 Task: Open Card Event Execution in Board Data Visualization Techniques to Workspace Change Management and add a team member Softage.3@softage.net, a label Orange, a checklist Project Communication Management, an attachment from your computer, a color Orange and finally, add a card description 'Conduct market research for new product development' and a comment 'We should approach this task with a sense of persistence and determination, willing to overcome obstacles and push through challenges.'. Add a start date 'Jan 07, 1900' with a due date 'Jan 14, 1900'
Action: Mouse moved to (613, 160)
Screenshot: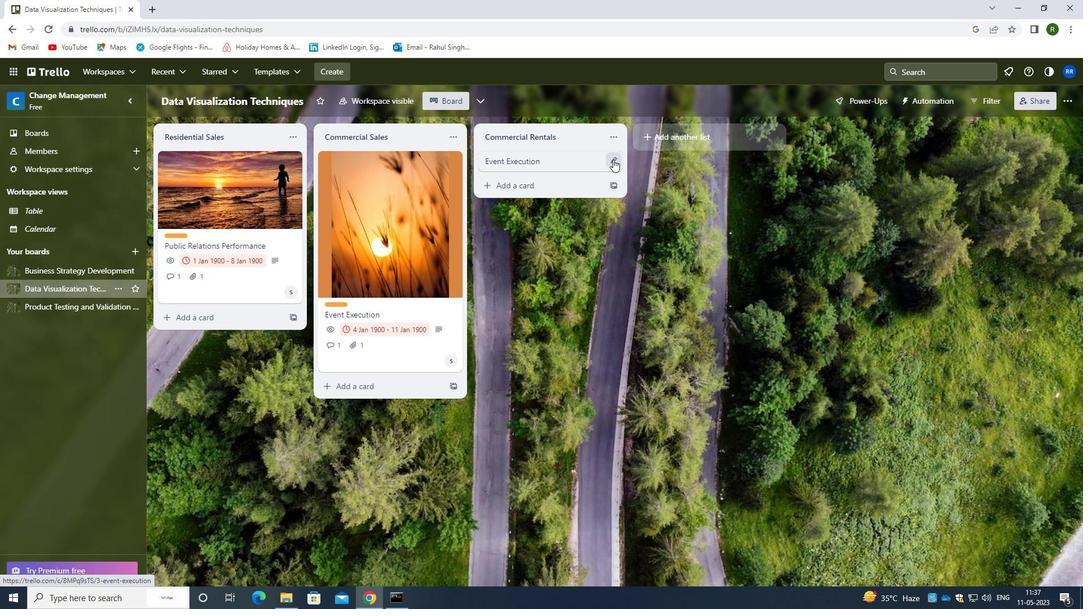 
Action: Mouse pressed left at (613, 160)
Screenshot: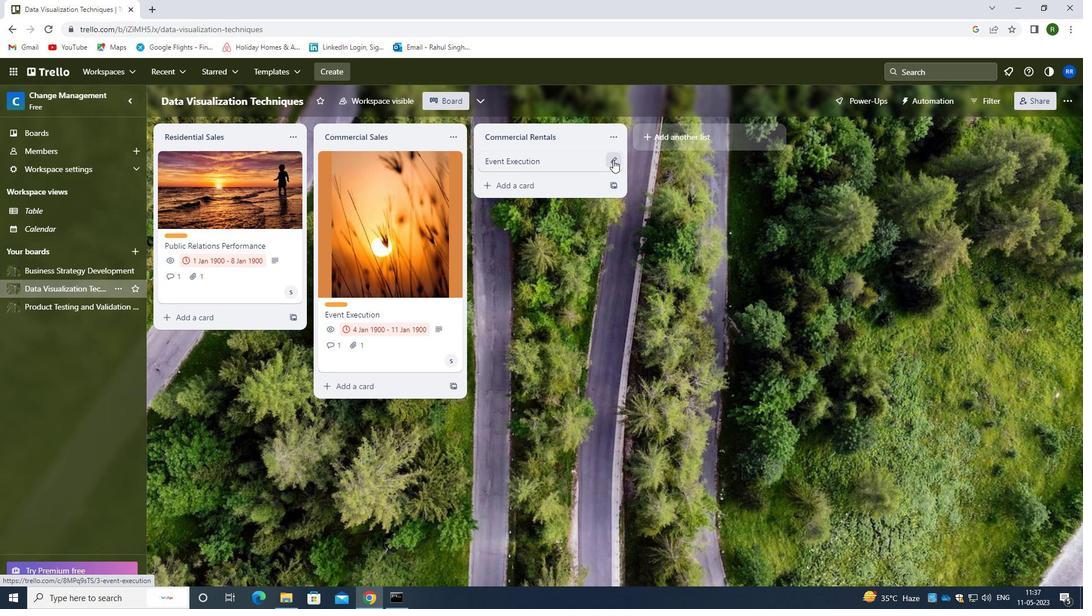 
Action: Mouse moved to (650, 158)
Screenshot: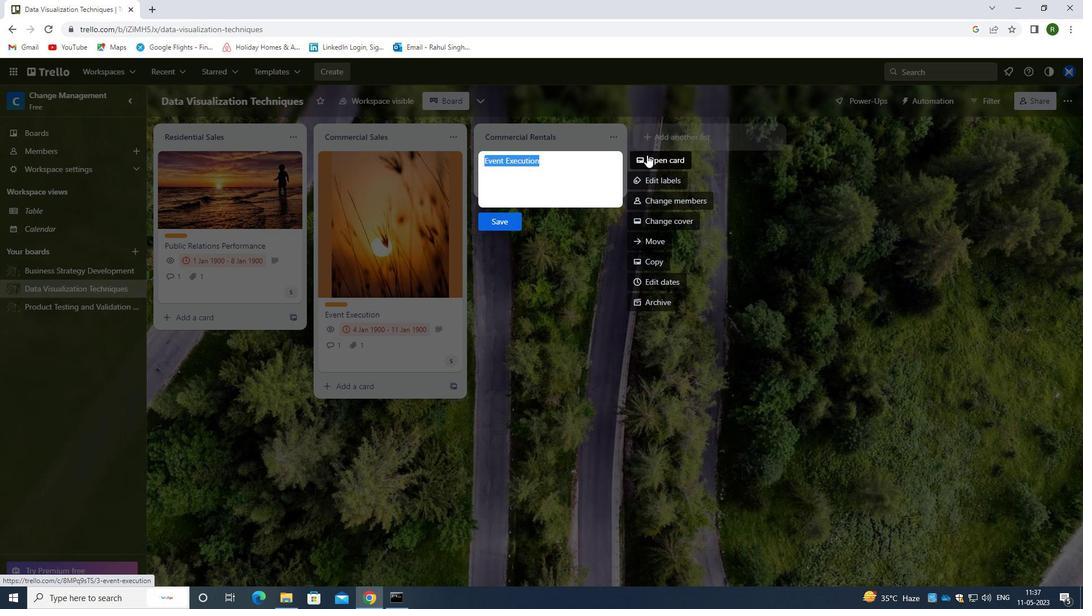 
Action: Mouse pressed left at (650, 158)
Screenshot: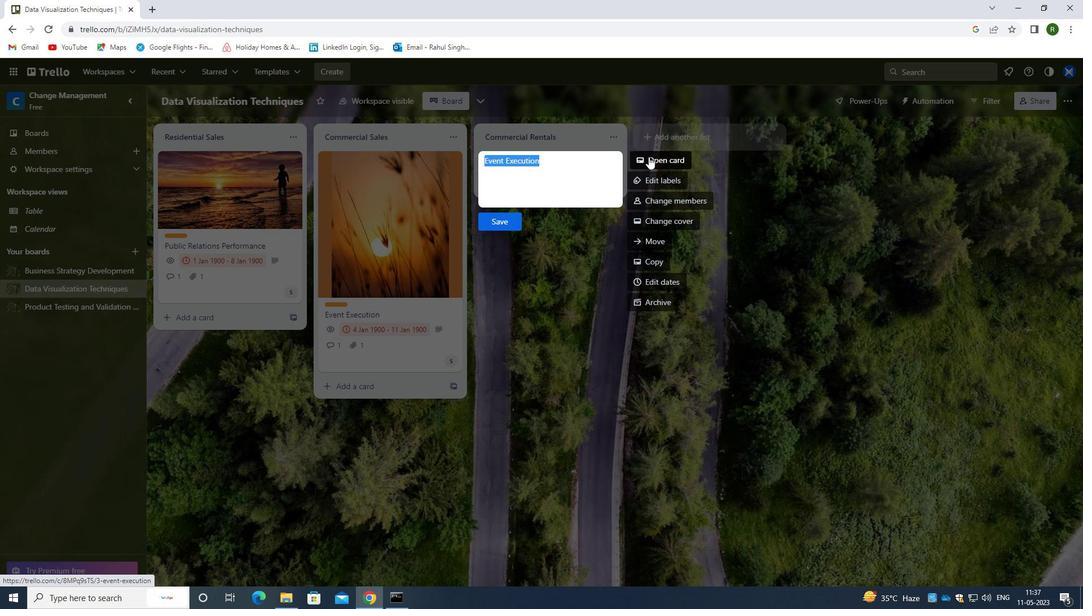 
Action: Mouse moved to (686, 200)
Screenshot: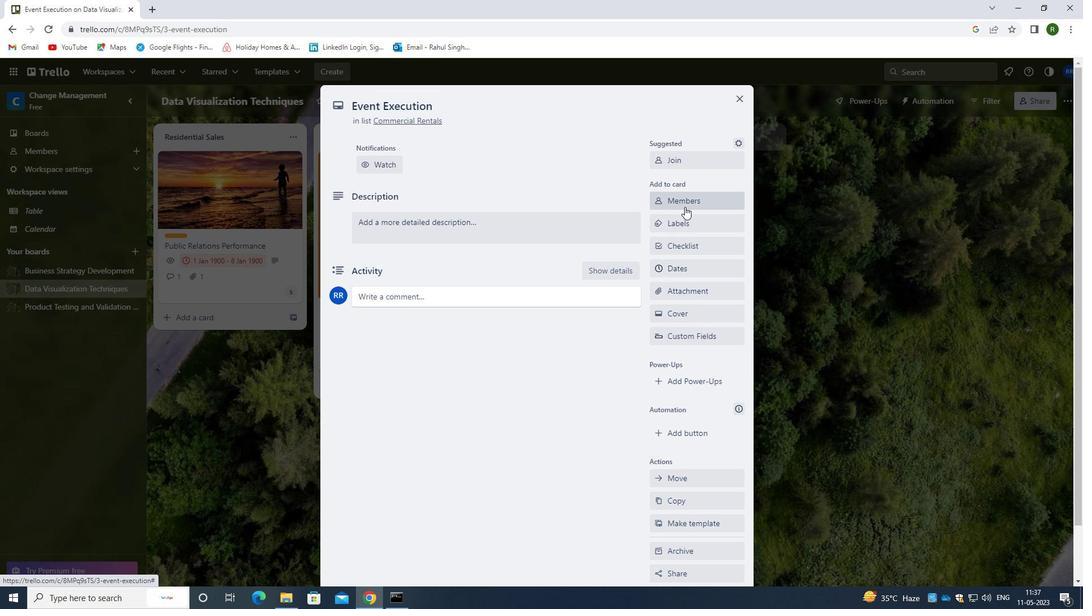 
Action: Mouse pressed left at (686, 200)
Screenshot: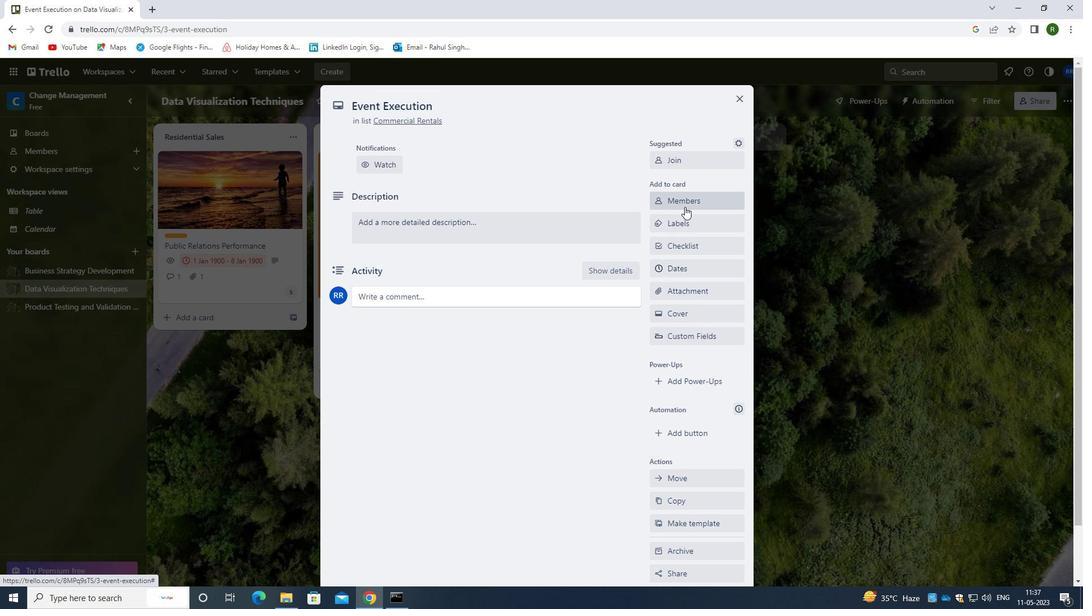 
Action: Mouse moved to (693, 253)
Screenshot: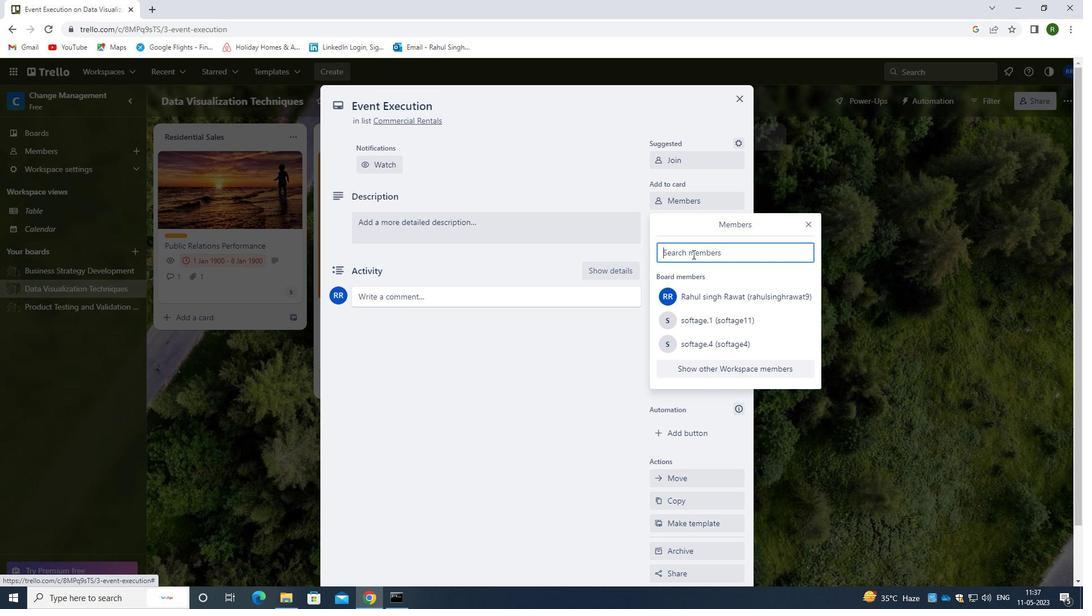
Action: Mouse pressed left at (693, 253)
Screenshot: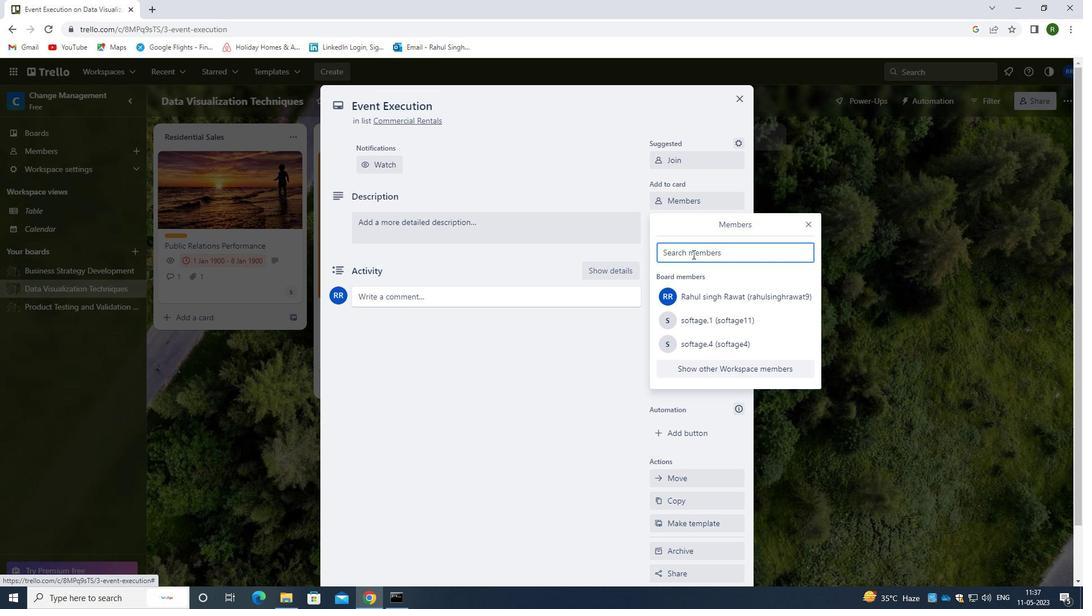 
Action: Mouse moved to (698, 251)
Screenshot: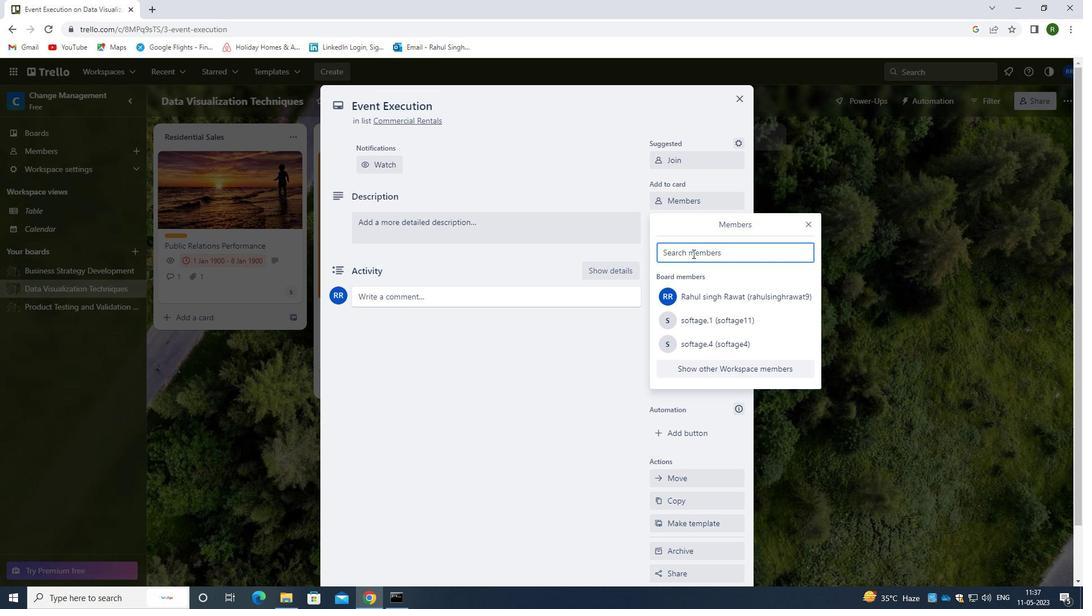 
Action: Key pressed <Key.shift>SOFTAGE3<Key.backspace>.3<Key.shift>@SOFTAGE.NET
Screenshot: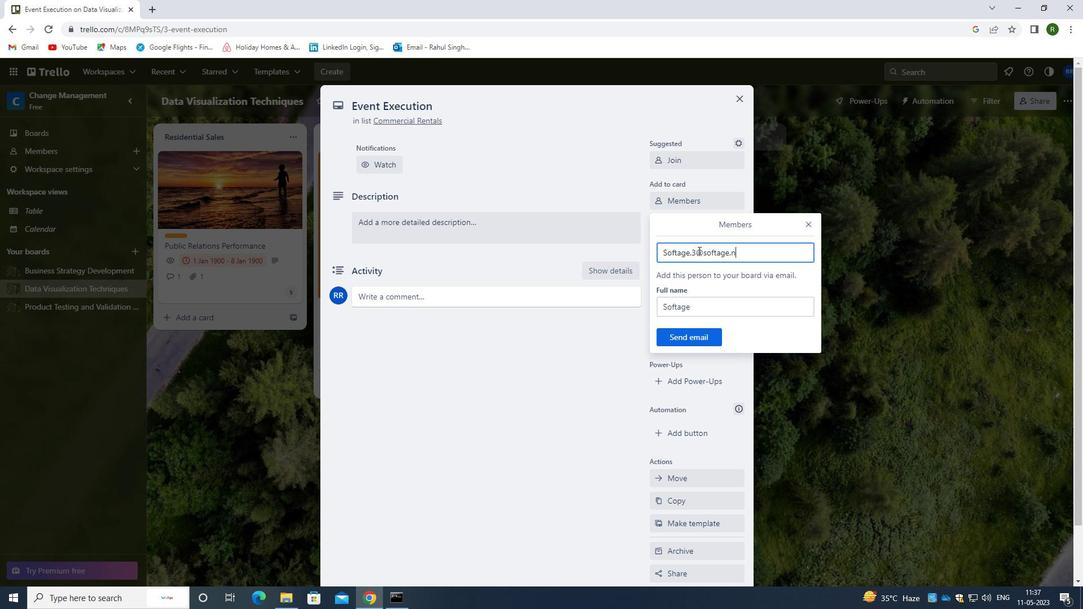 
Action: Mouse moved to (693, 337)
Screenshot: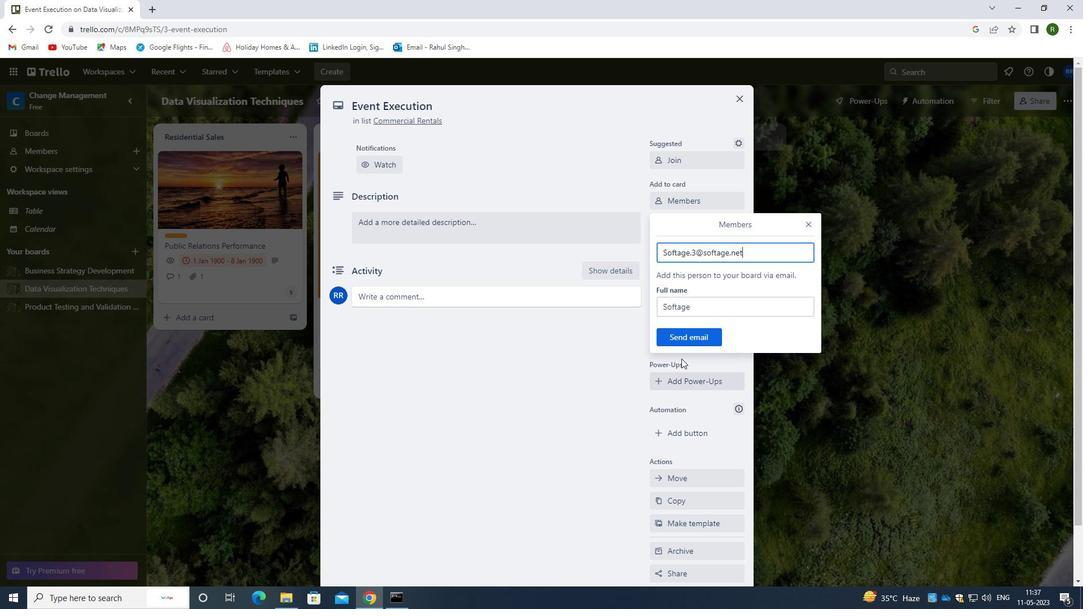 
Action: Mouse pressed left at (693, 337)
Screenshot: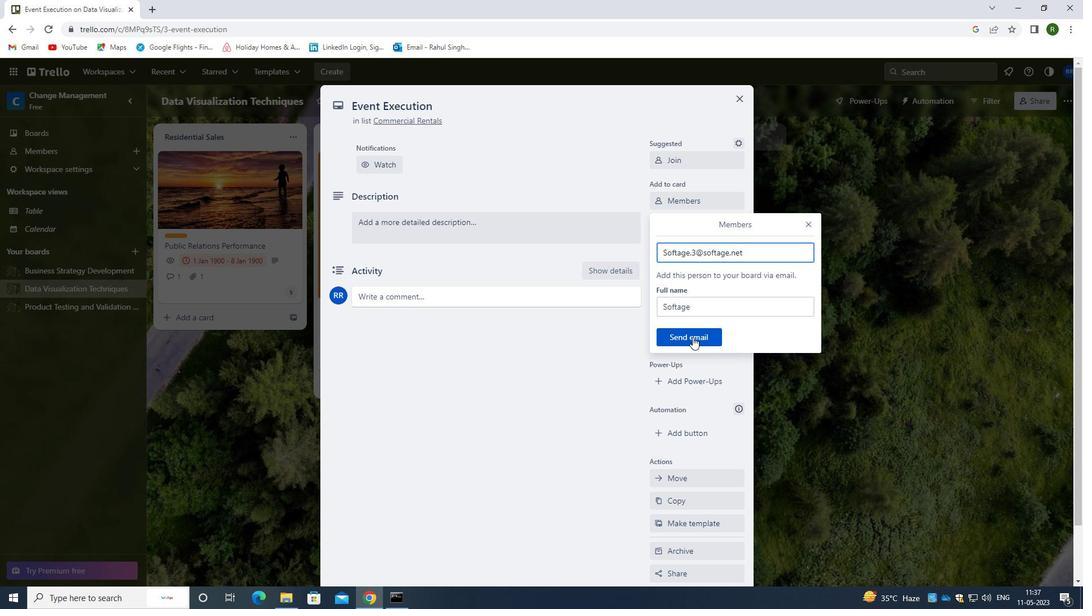 
Action: Mouse moved to (690, 227)
Screenshot: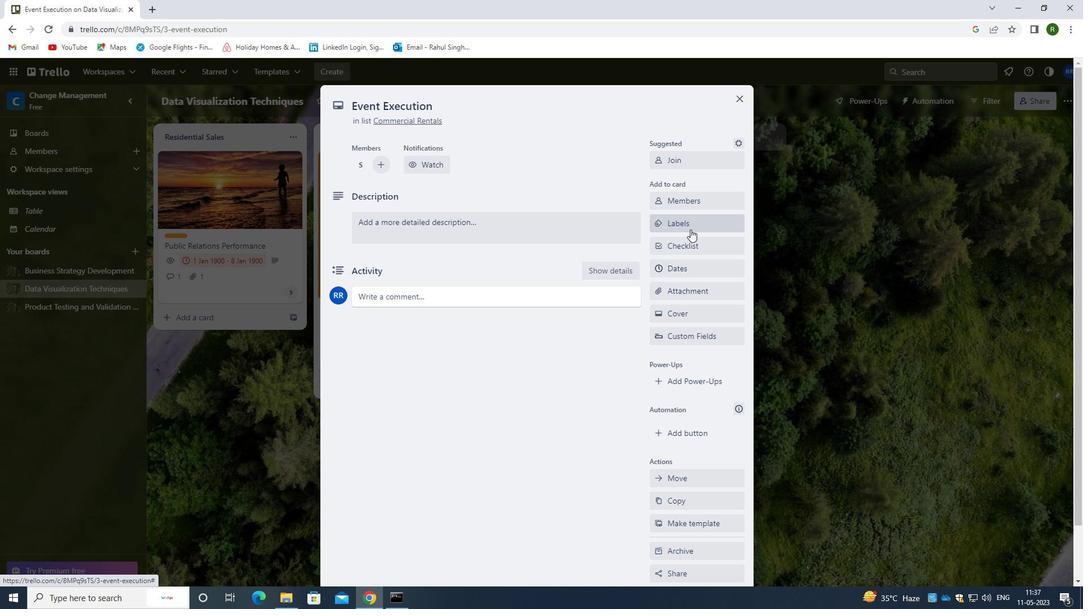 
Action: Mouse pressed left at (690, 227)
Screenshot: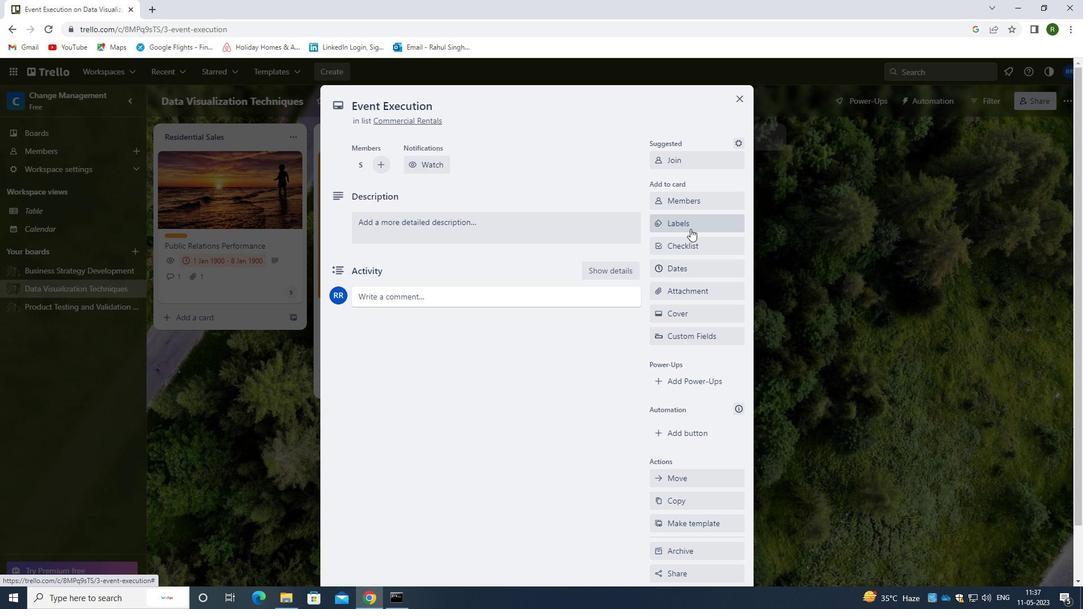 
Action: Mouse moved to (691, 281)
Screenshot: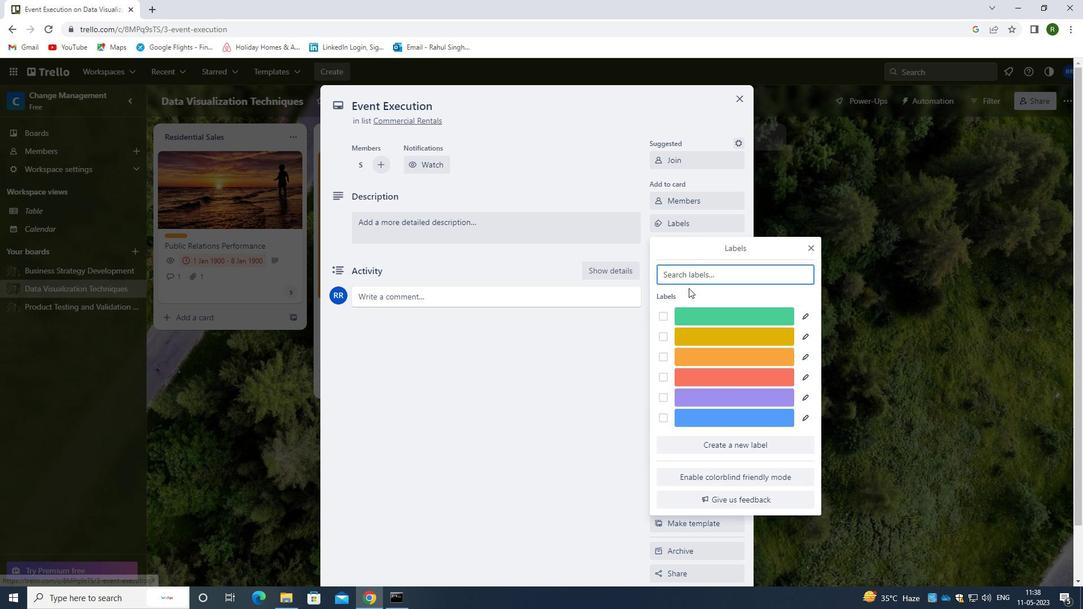 
Action: Key pressed <Key.shift><Key.shift><Key.shift><Key.shift><Key.shift><Key.shift>ORANGE
Screenshot: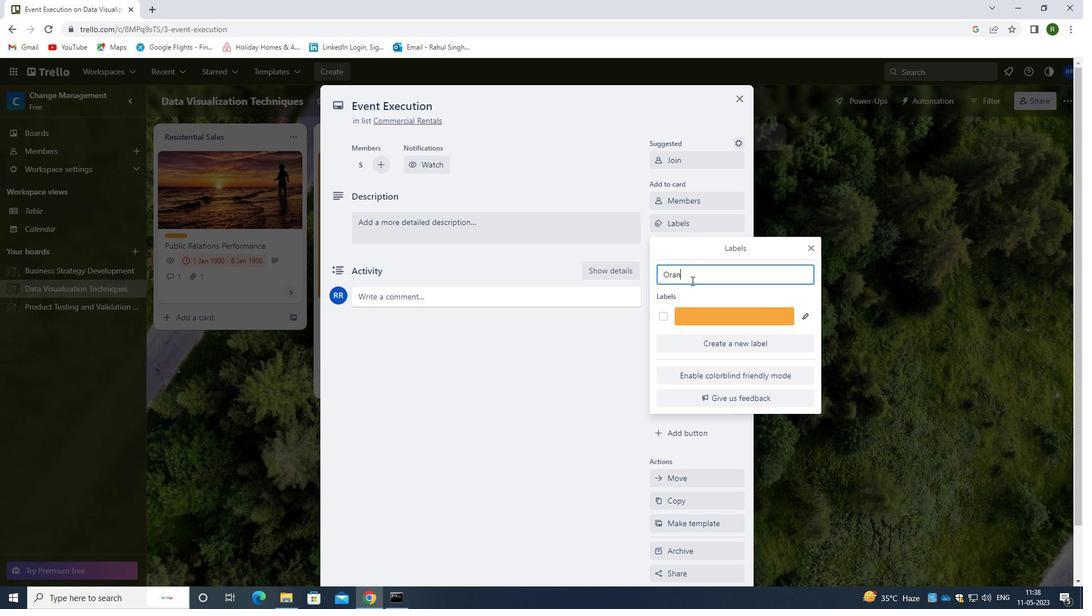 
Action: Mouse moved to (660, 317)
Screenshot: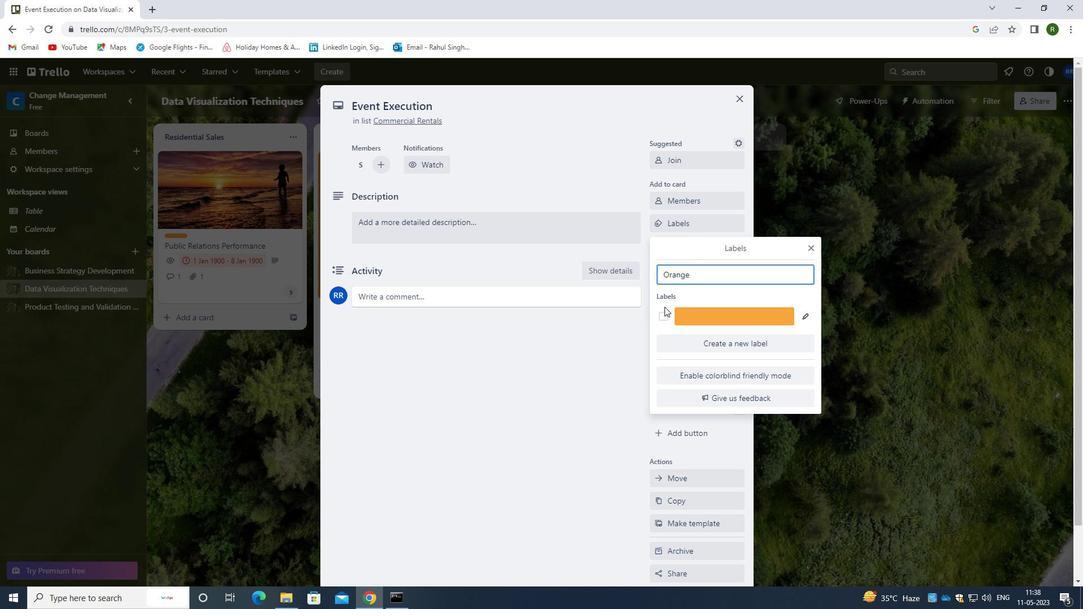 
Action: Mouse pressed left at (660, 317)
Screenshot: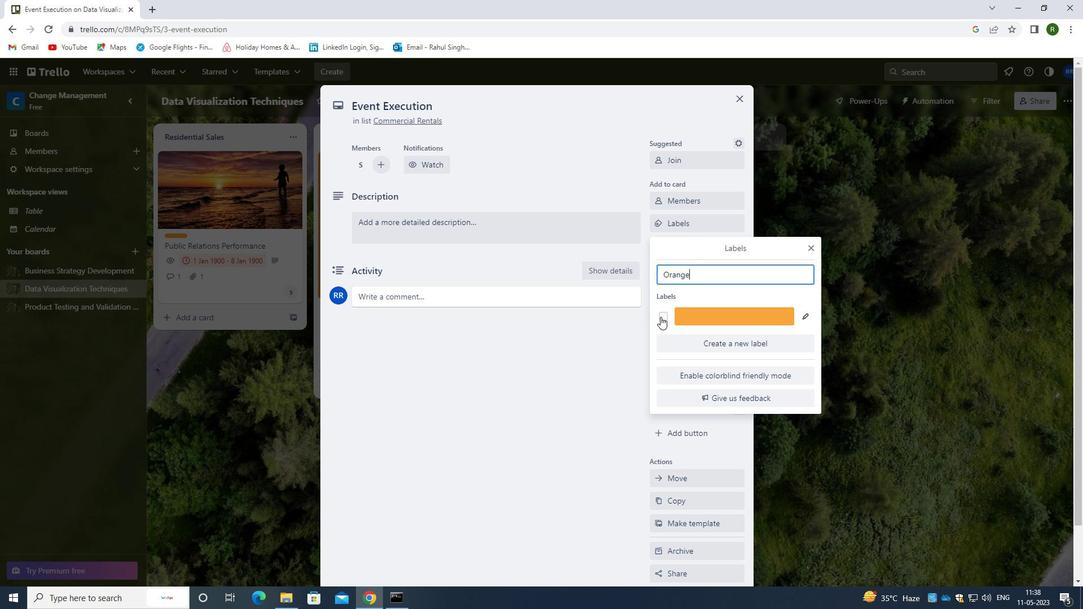 
Action: Mouse moved to (807, 247)
Screenshot: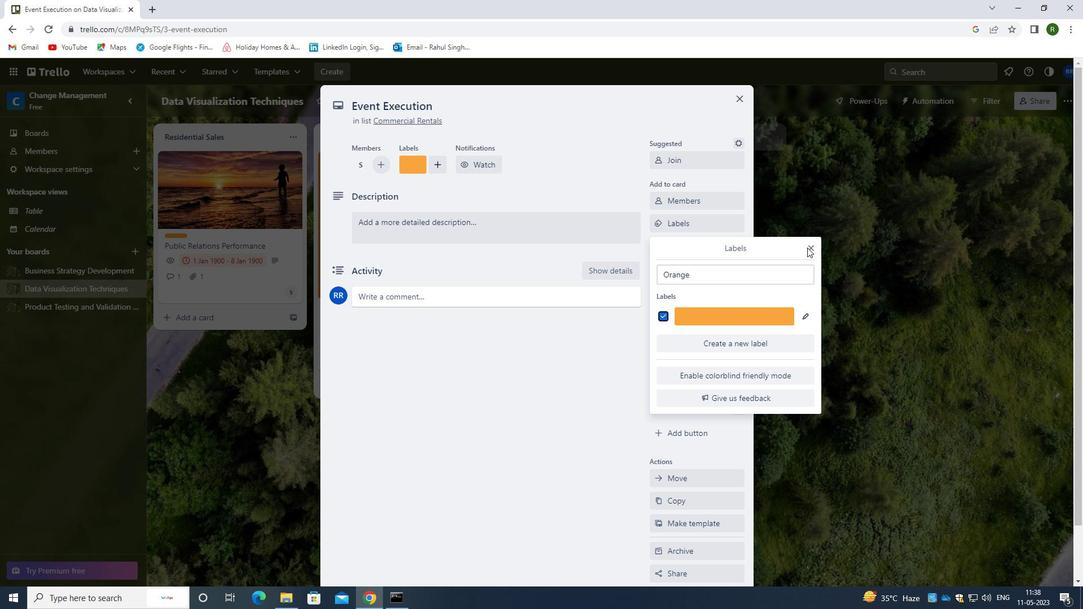 
Action: Mouse pressed left at (807, 247)
Screenshot: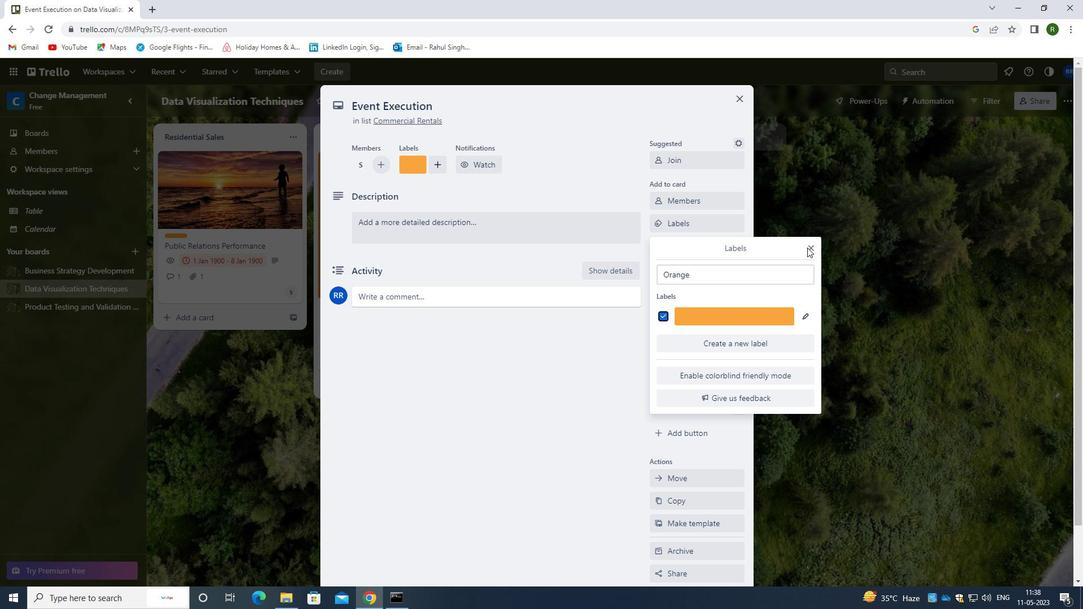 
Action: Mouse moved to (809, 248)
Screenshot: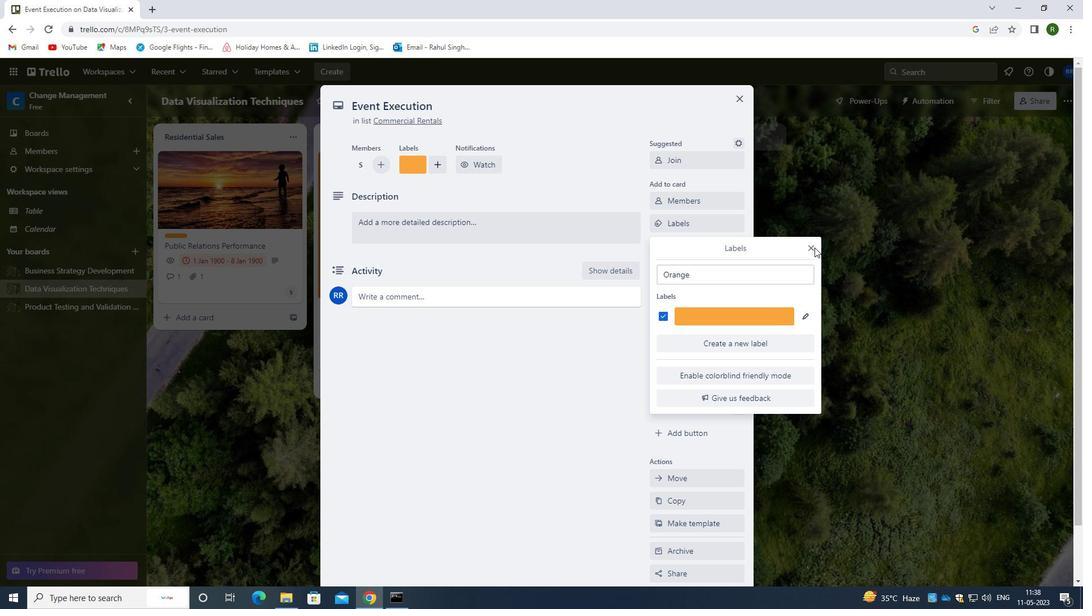 
Action: Mouse pressed left at (809, 248)
Screenshot: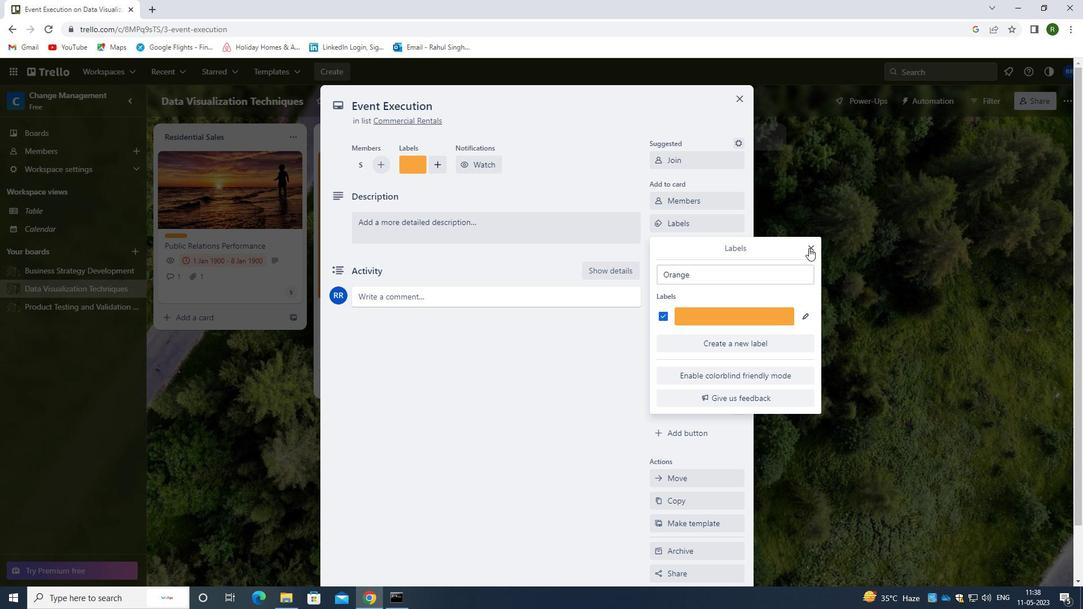 
Action: Mouse moved to (702, 247)
Screenshot: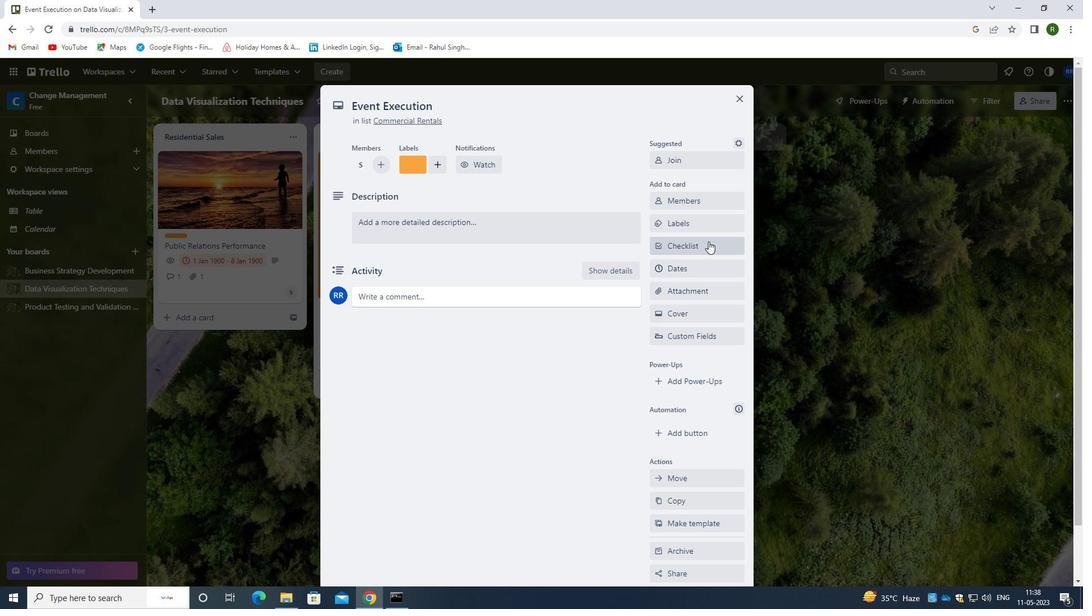 
Action: Mouse pressed left at (702, 247)
Screenshot: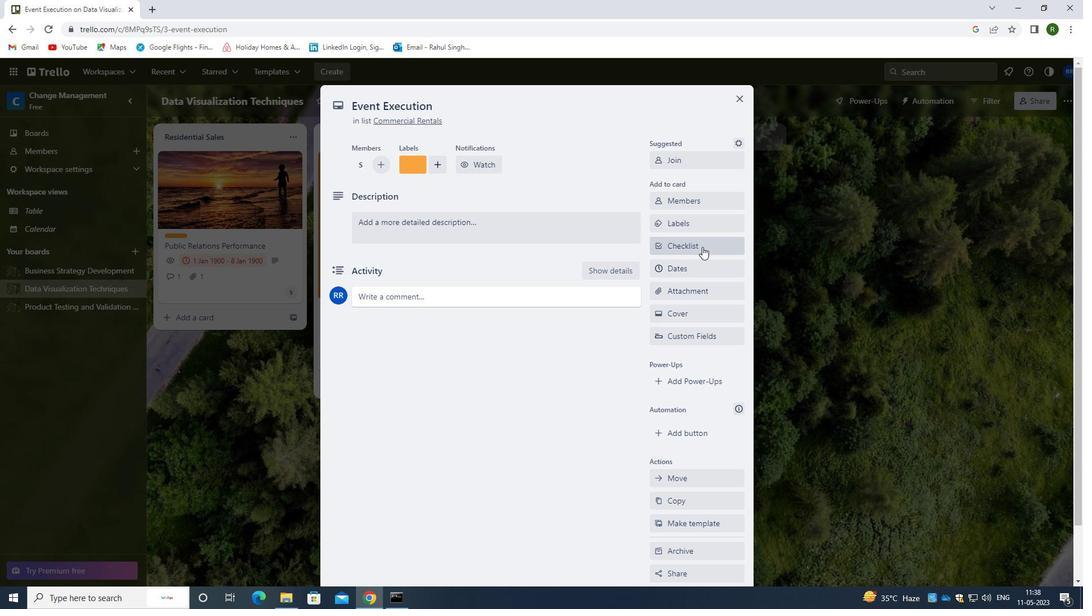 
Action: Mouse moved to (702, 313)
Screenshot: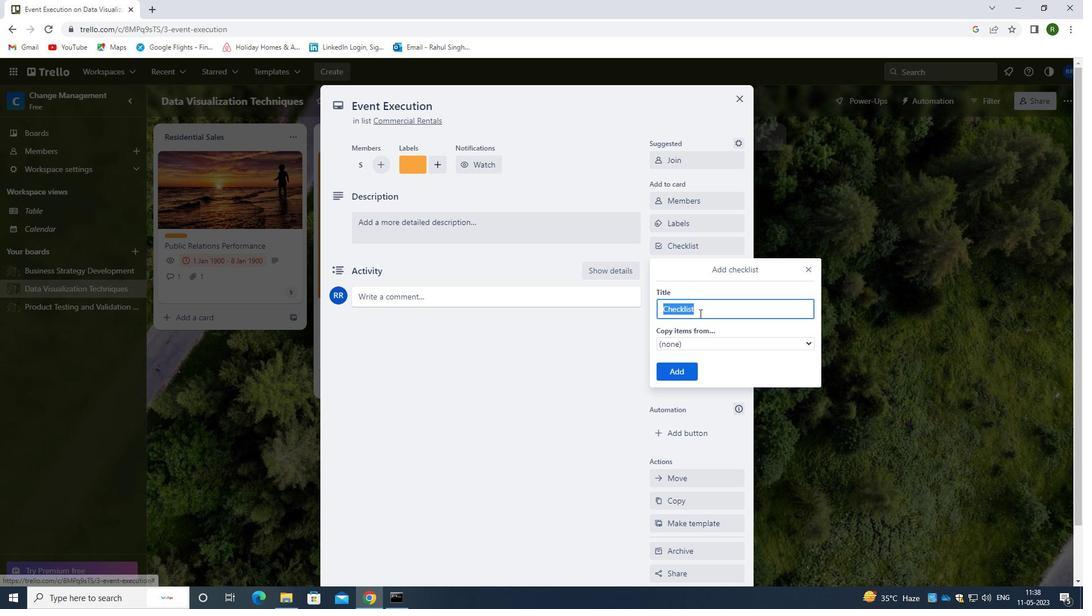
Action: Key pressed <Key.backspace>
Screenshot: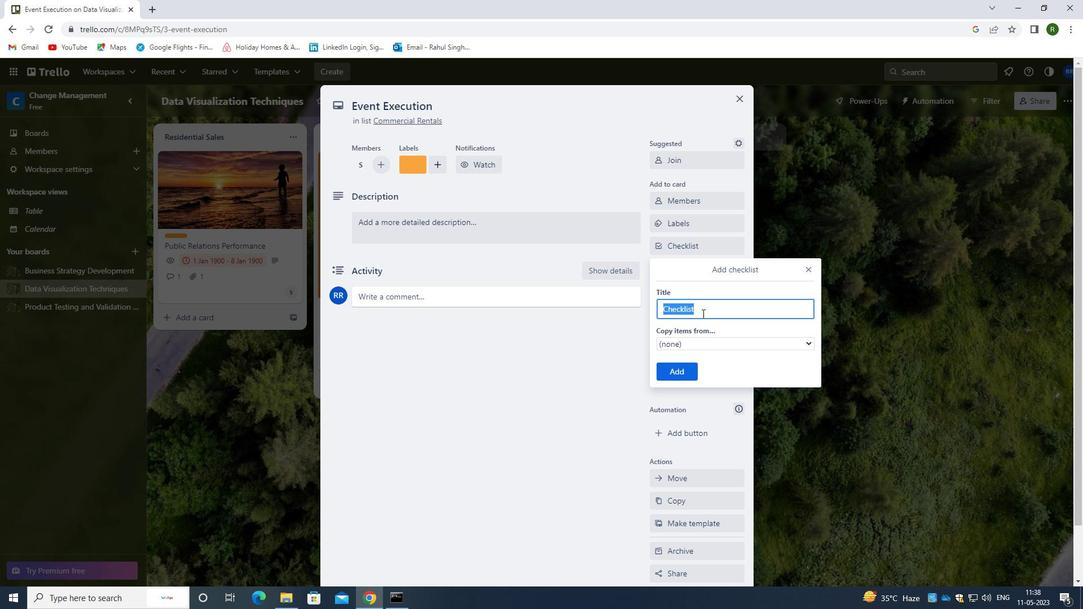 
Action: Mouse moved to (683, 310)
Screenshot: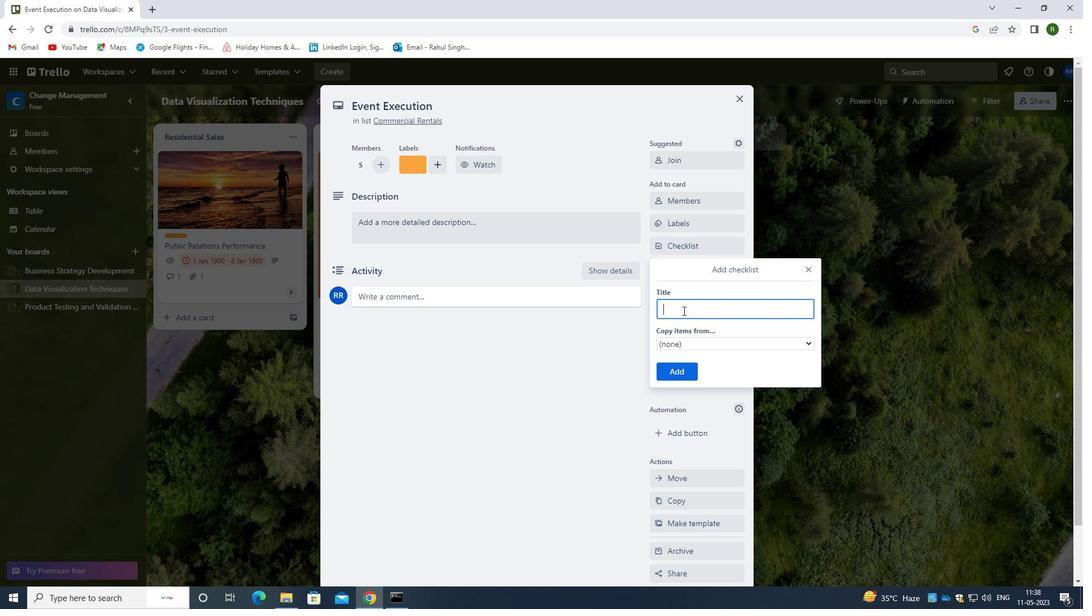 
Action: Key pressed <Key.shift>PRO
Screenshot: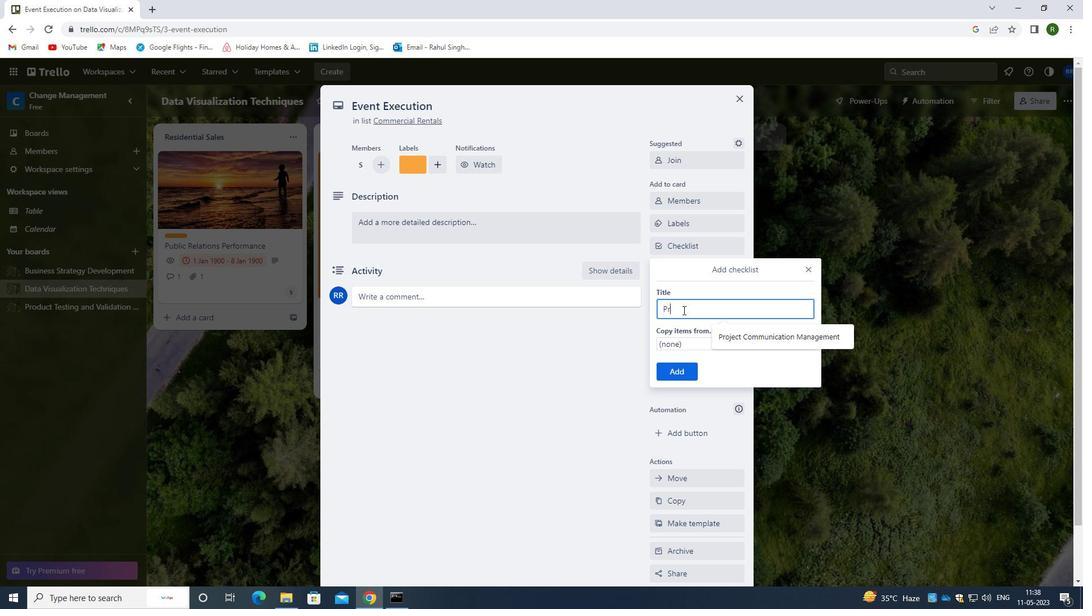 
Action: Mouse moved to (736, 336)
Screenshot: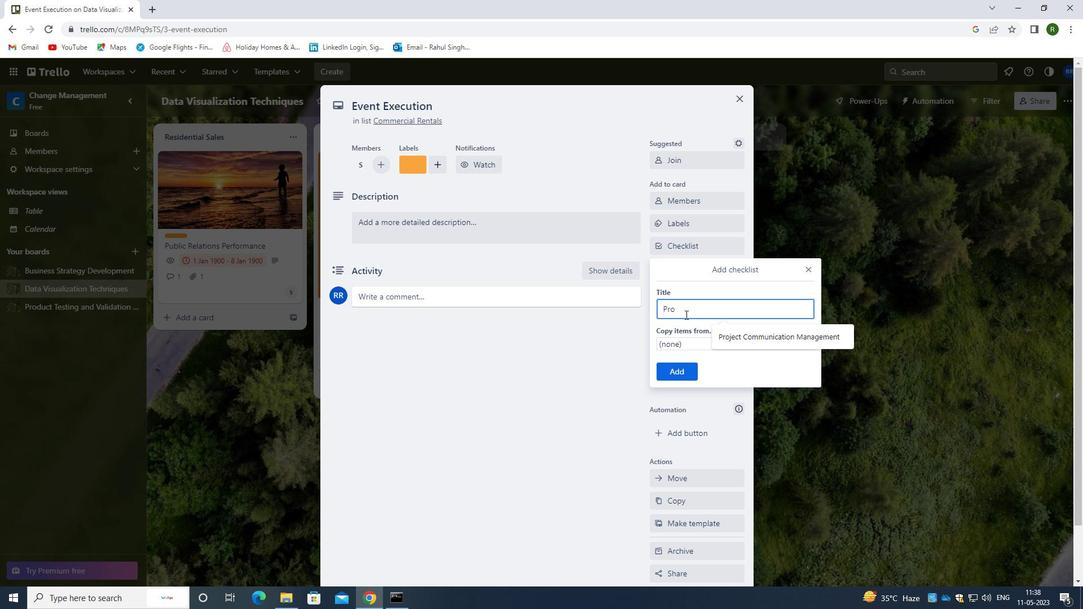 
Action: Mouse pressed left at (736, 336)
Screenshot: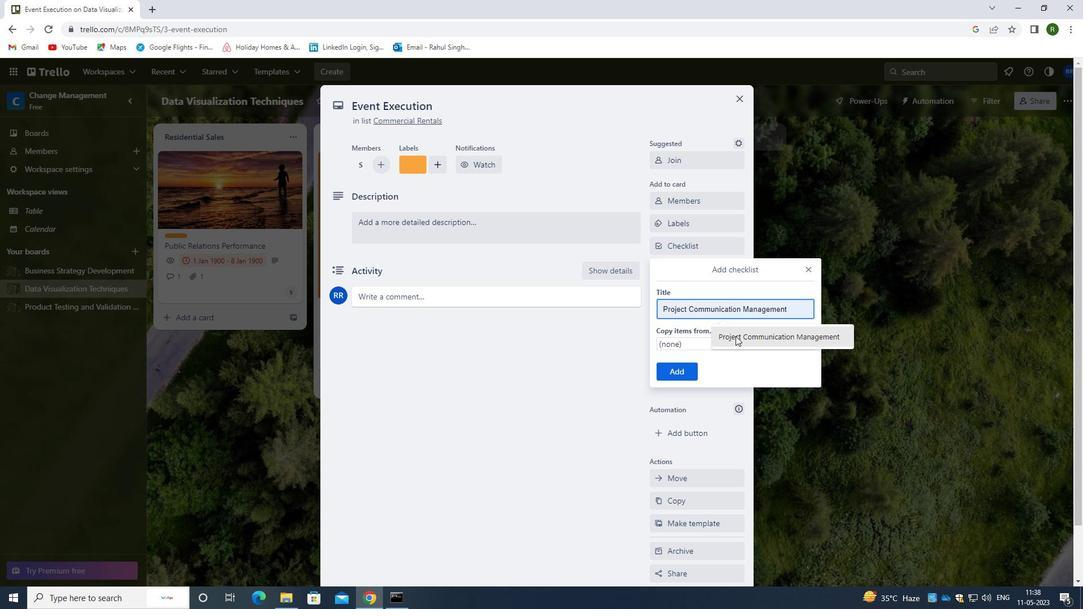 
Action: Mouse moved to (687, 375)
Screenshot: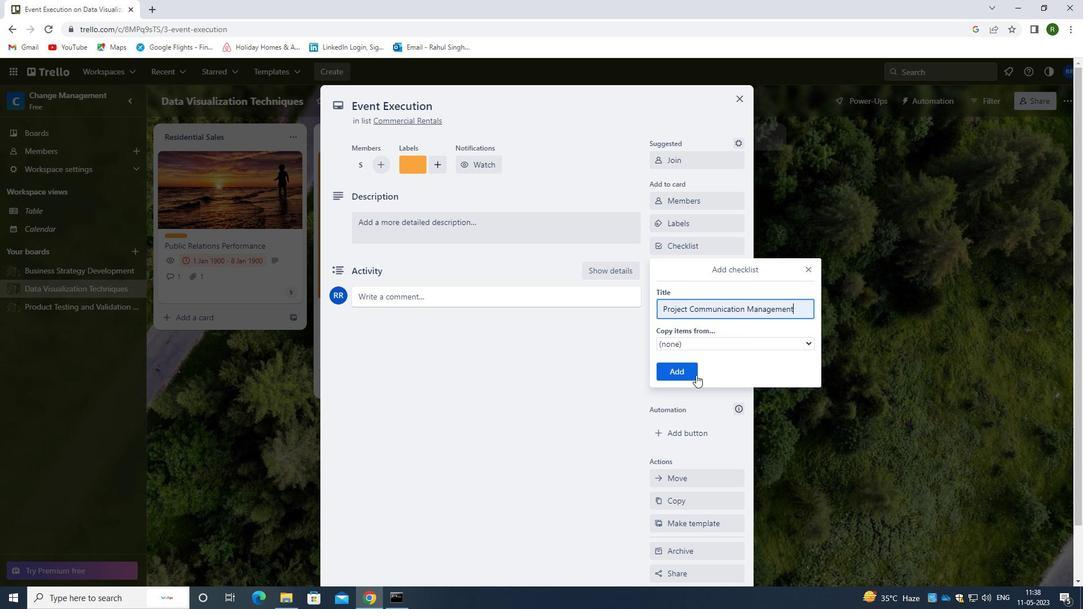 
Action: Mouse pressed left at (687, 375)
Screenshot: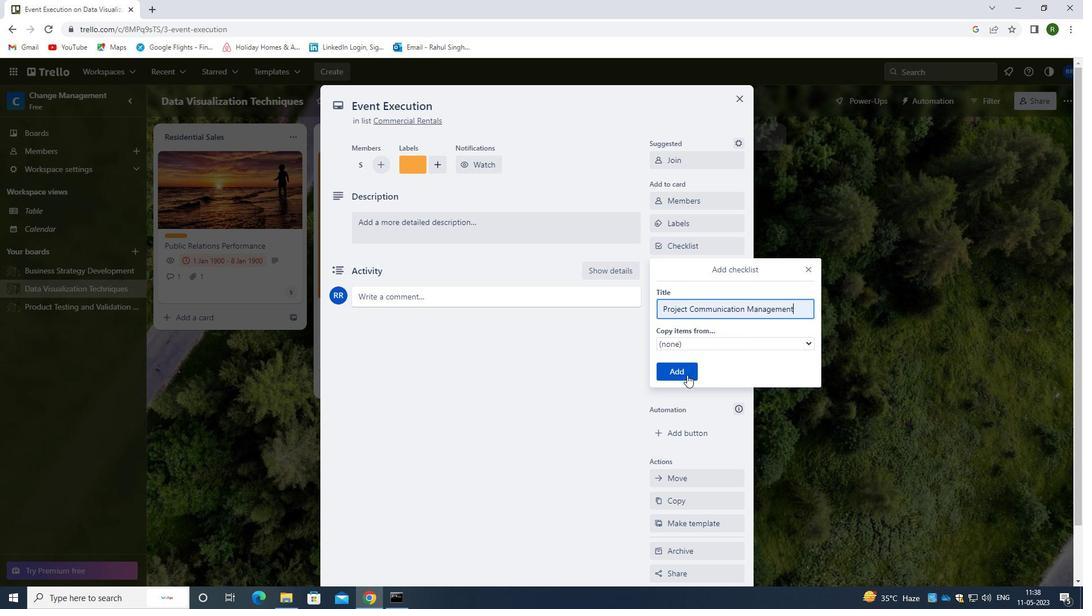 
Action: Mouse moved to (684, 292)
Screenshot: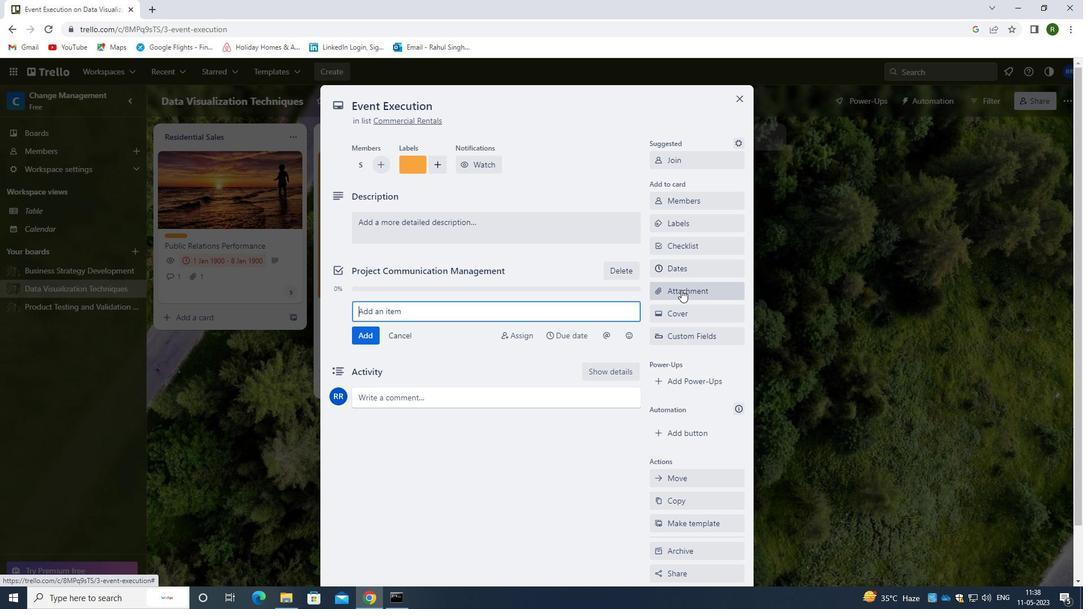 
Action: Mouse pressed left at (684, 292)
Screenshot: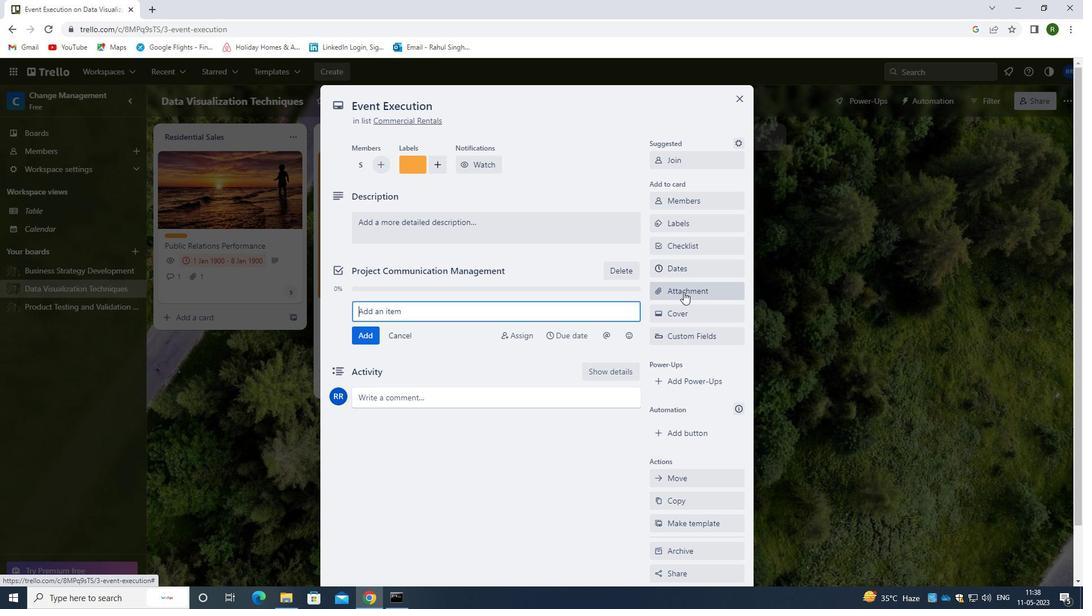 
Action: Mouse moved to (692, 345)
Screenshot: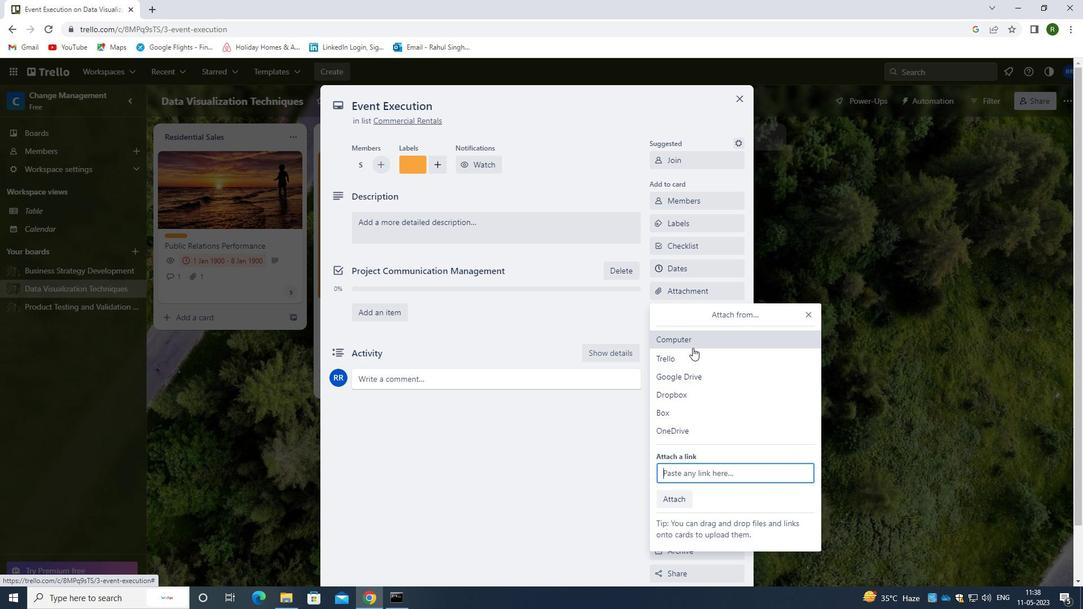 
Action: Mouse pressed left at (692, 345)
Screenshot: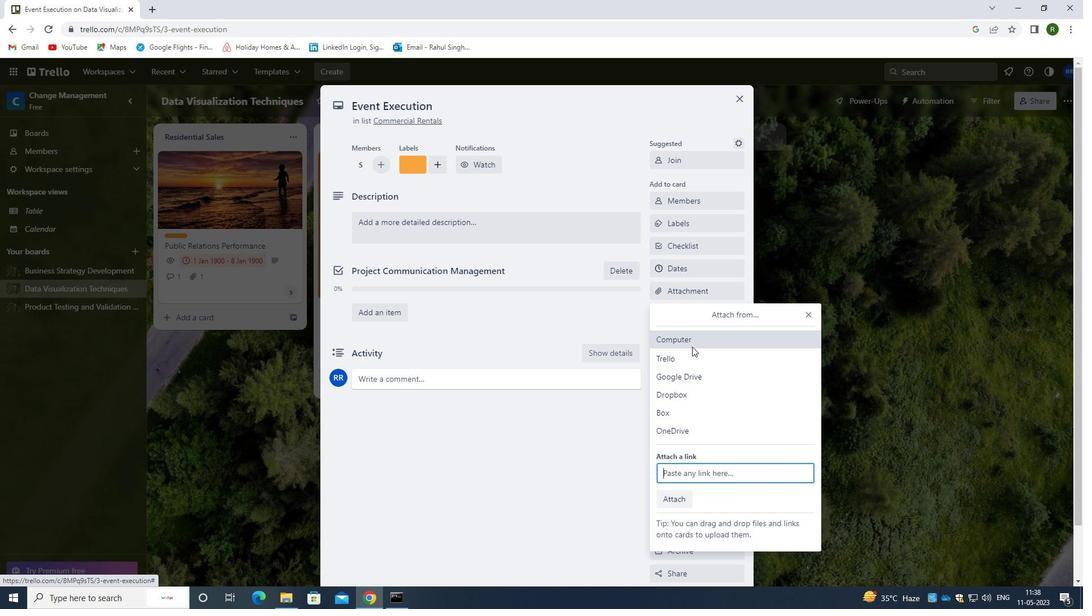 
Action: Mouse moved to (336, 119)
Screenshot: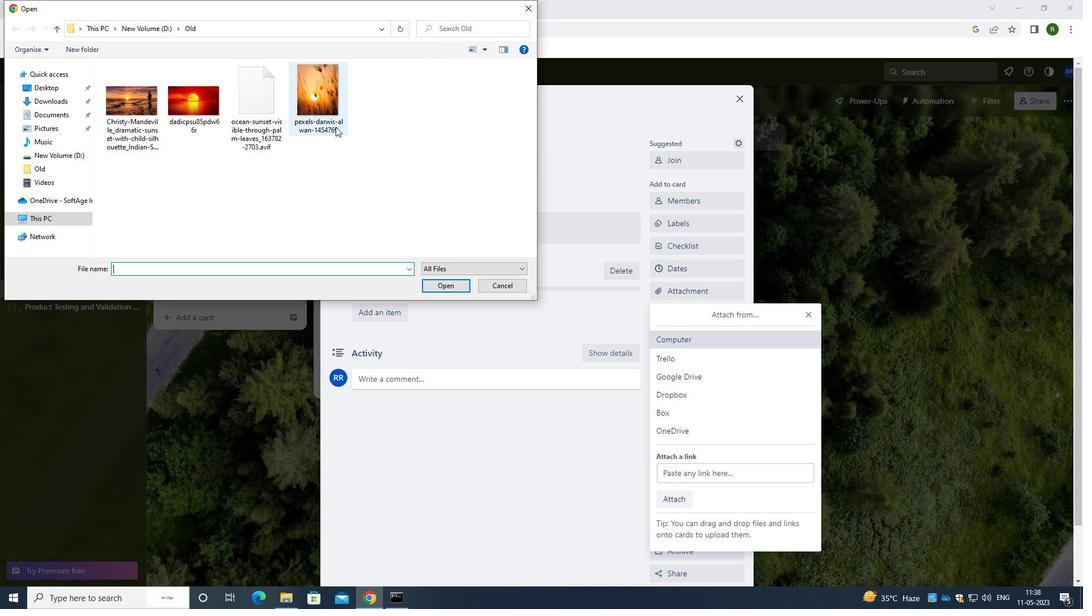 
Action: Mouse pressed left at (336, 119)
Screenshot: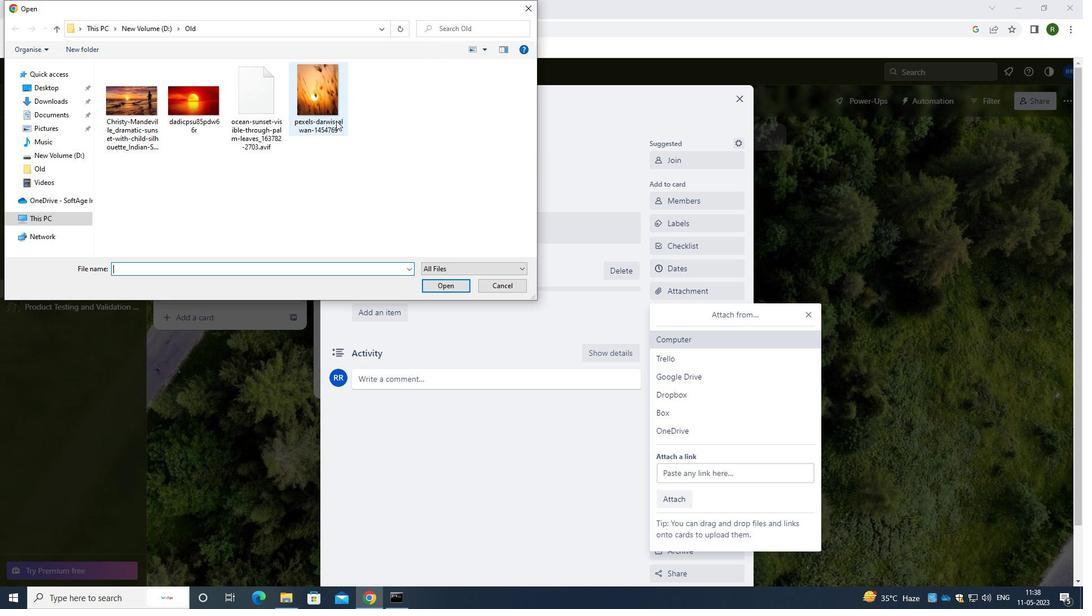 
Action: Mouse moved to (435, 286)
Screenshot: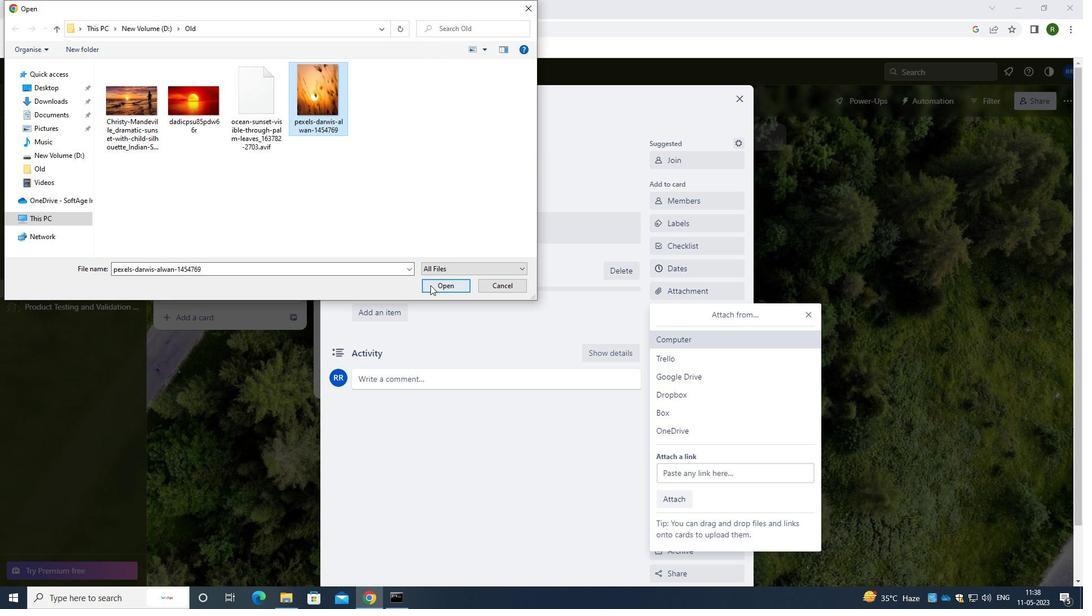 
Action: Mouse pressed left at (435, 286)
Screenshot: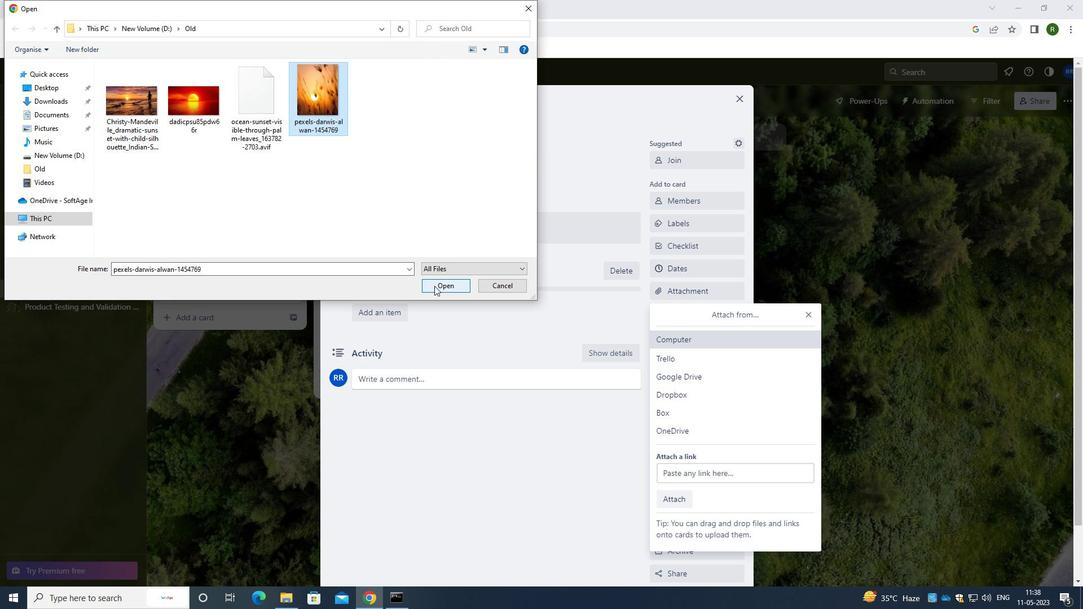 
Action: Mouse moved to (566, 361)
Screenshot: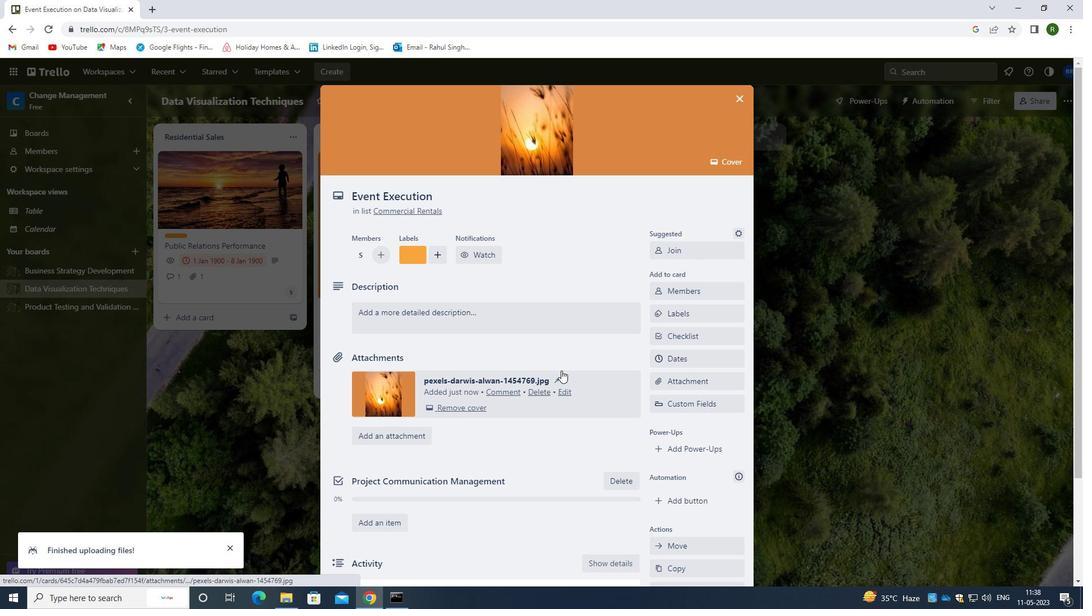 
Action: Mouse scrolled (566, 361) with delta (0, 0)
Screenshot: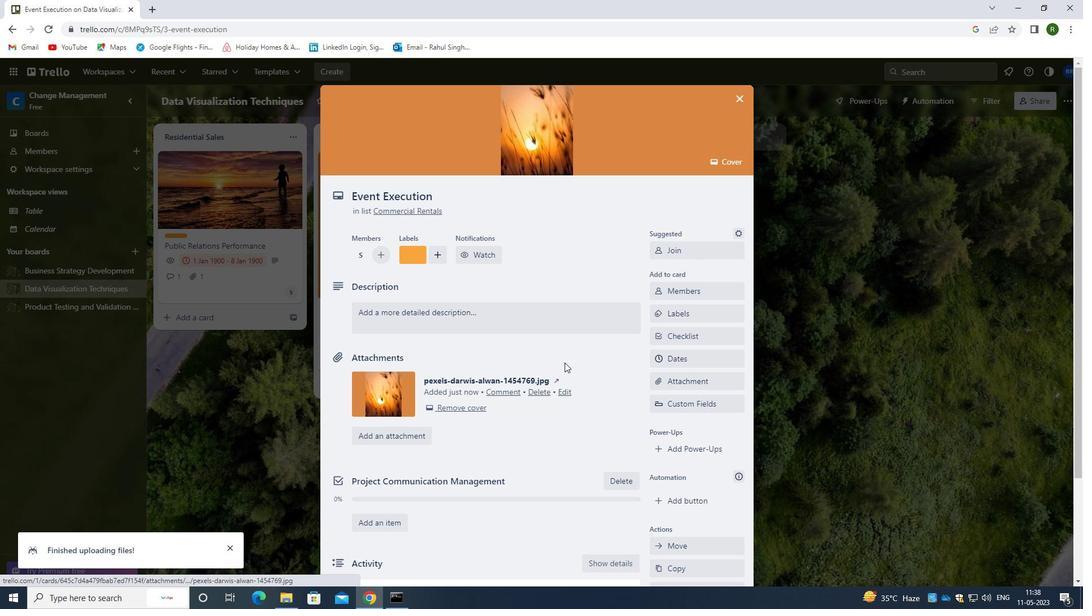 
Action: Mouse scrolled (566, 361) with delta (0, 0)
Screenshot: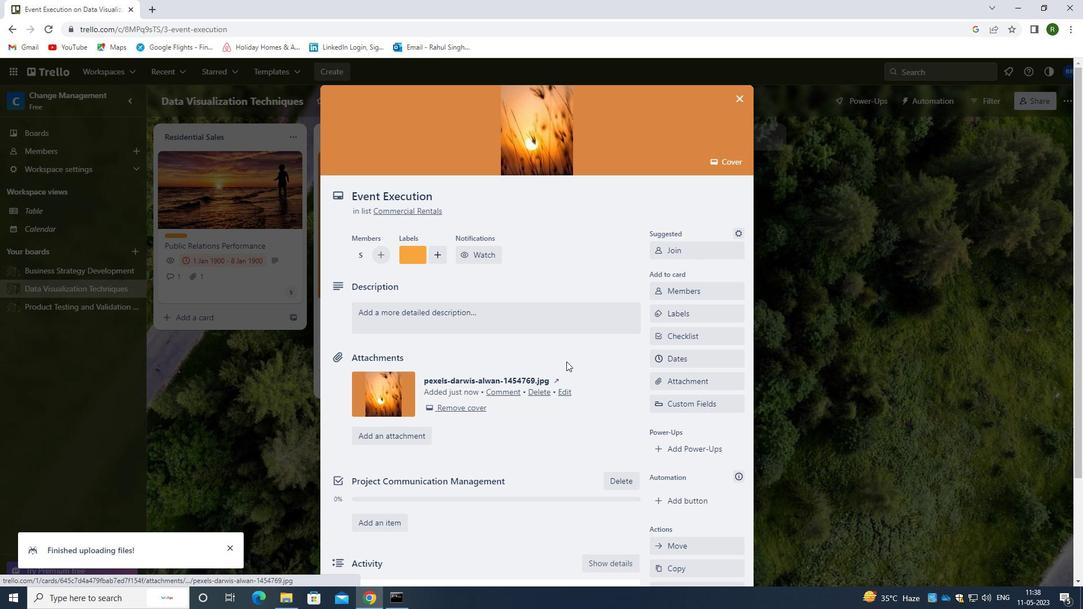 
Action: Mouse moved to (441, 200)
Screenshot: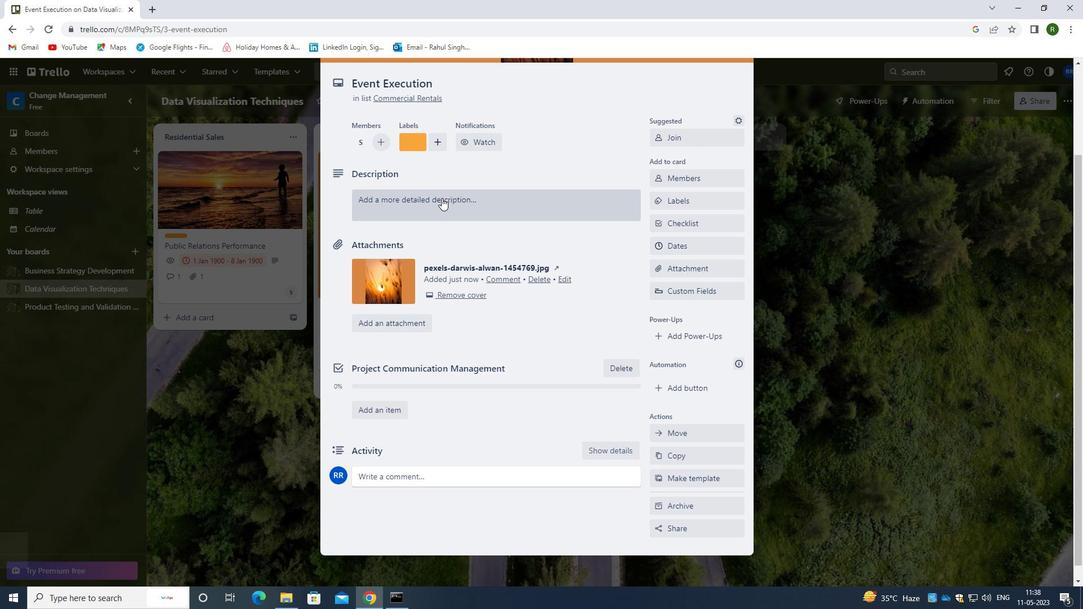 
Action: Mouse pressed left at (441, 200)
Screenshot: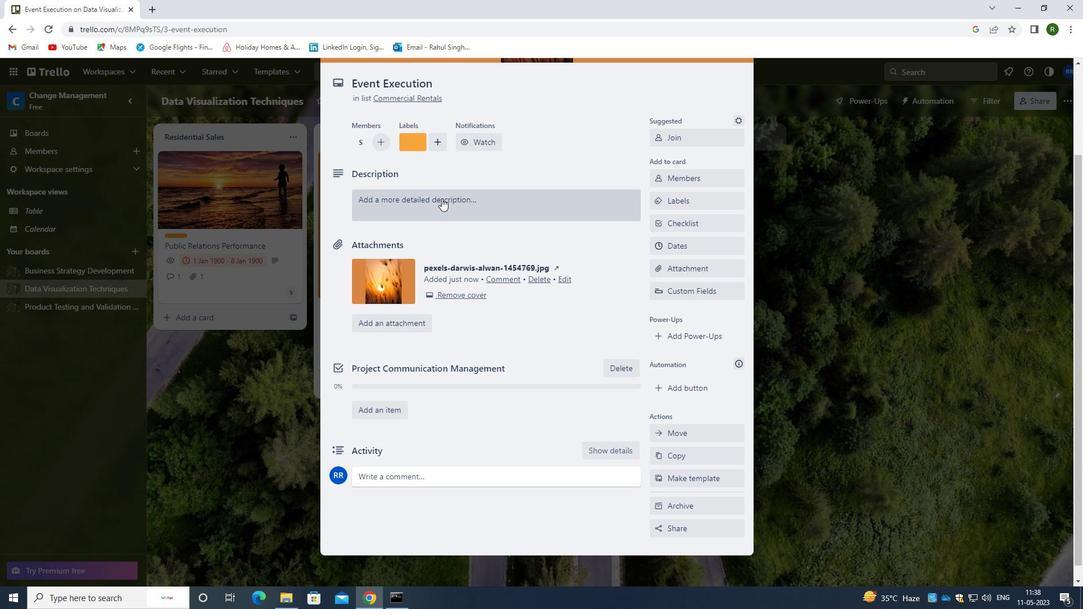 
Action: Mouse moved to (449, 266)
Screenshot: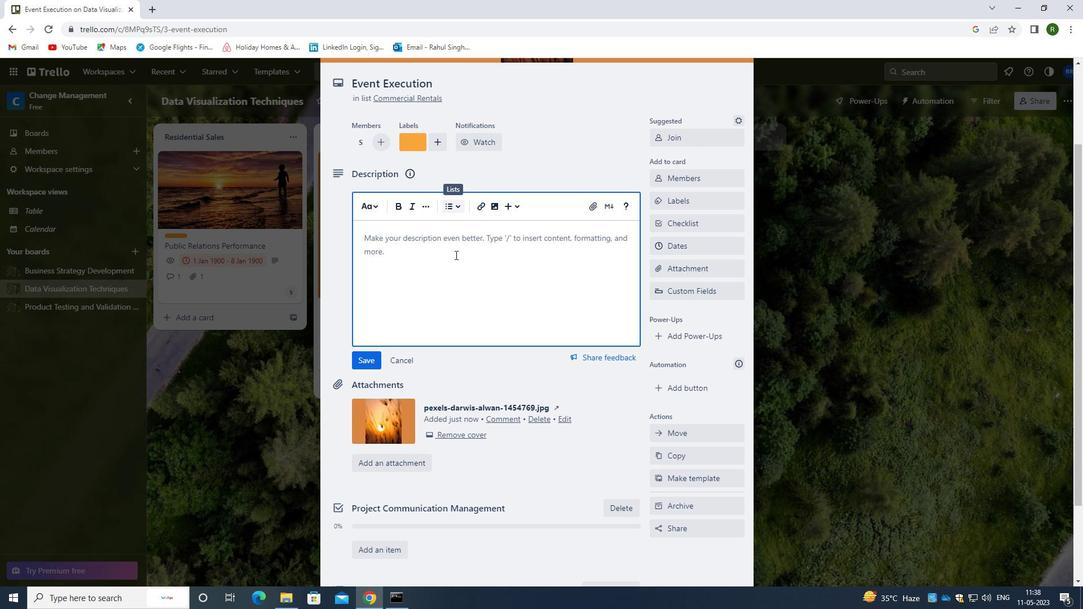 
Action: Mouse pressed left at (449, 266)
Screenshot: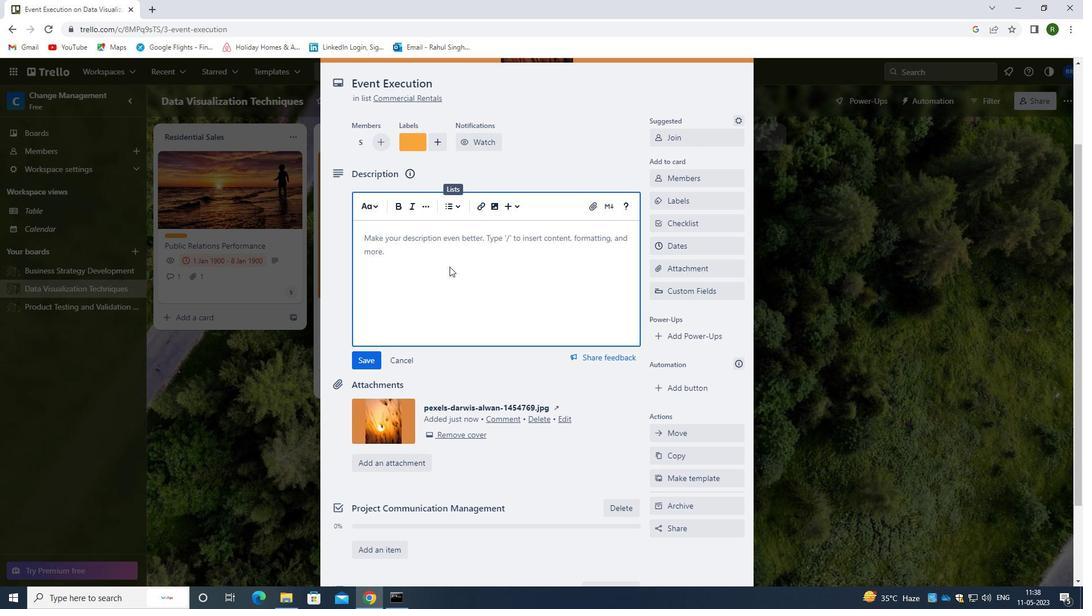 
Action: Mouse moved to (449, 266)
Screenshot: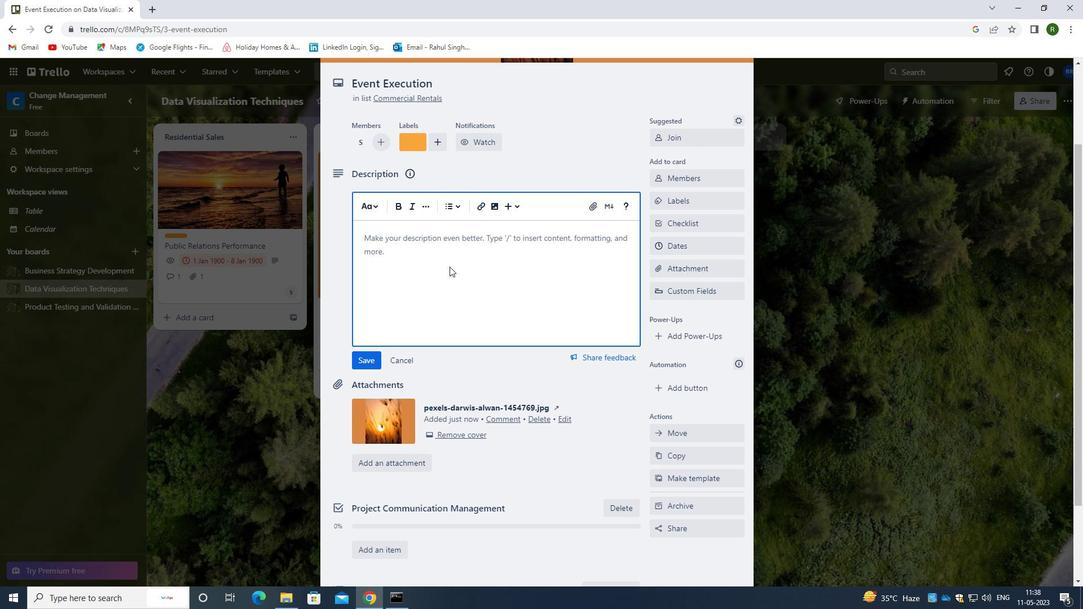 
Action: Key pressed <Key.caps_lock>C<Key.caps_lock>ONDUCT<Key.space>MARKET<Key.space>RESEARCH<Key.space>FOR<Key.space>NEW<Key.space>PRODUCT<Key.space>DEVLOPMENT.
Screenshot: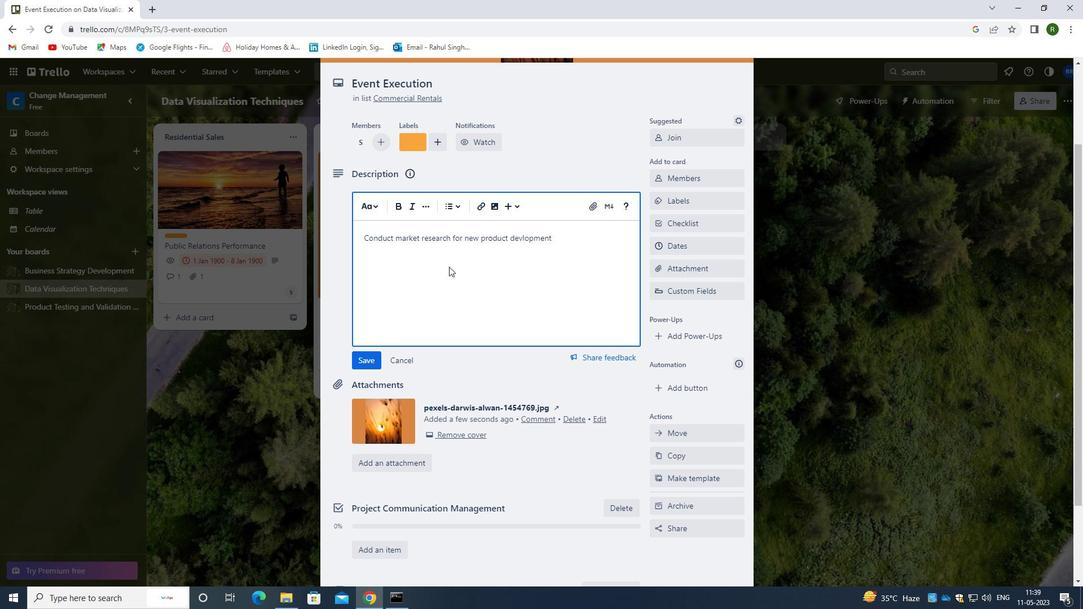 
Action: Mouse moved to (365, 368)
Screenshot: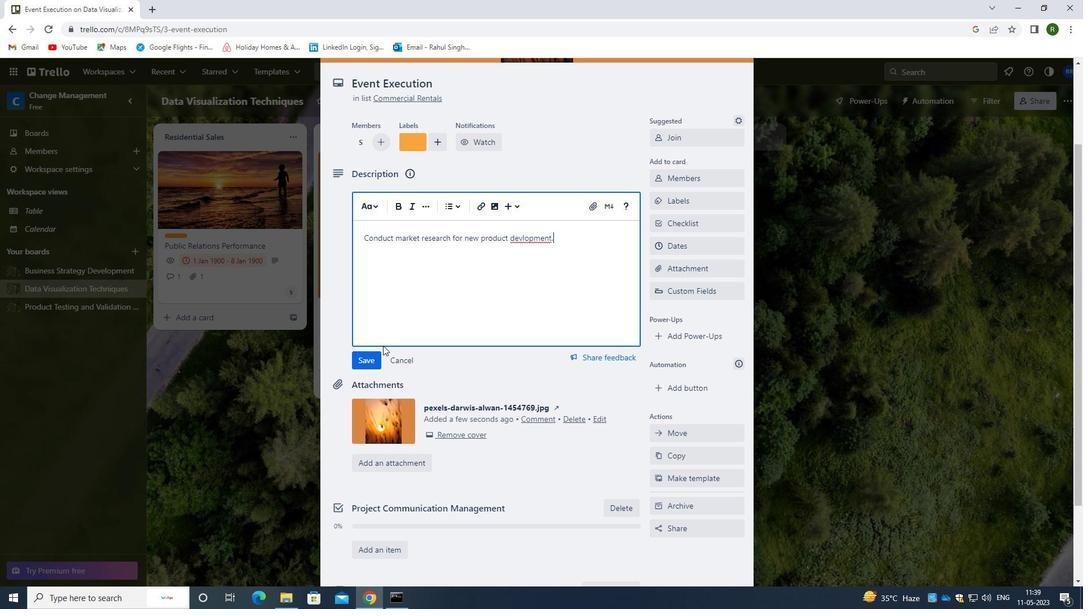 
Action: Mouse pressed left at (365, 368)
Screenshot: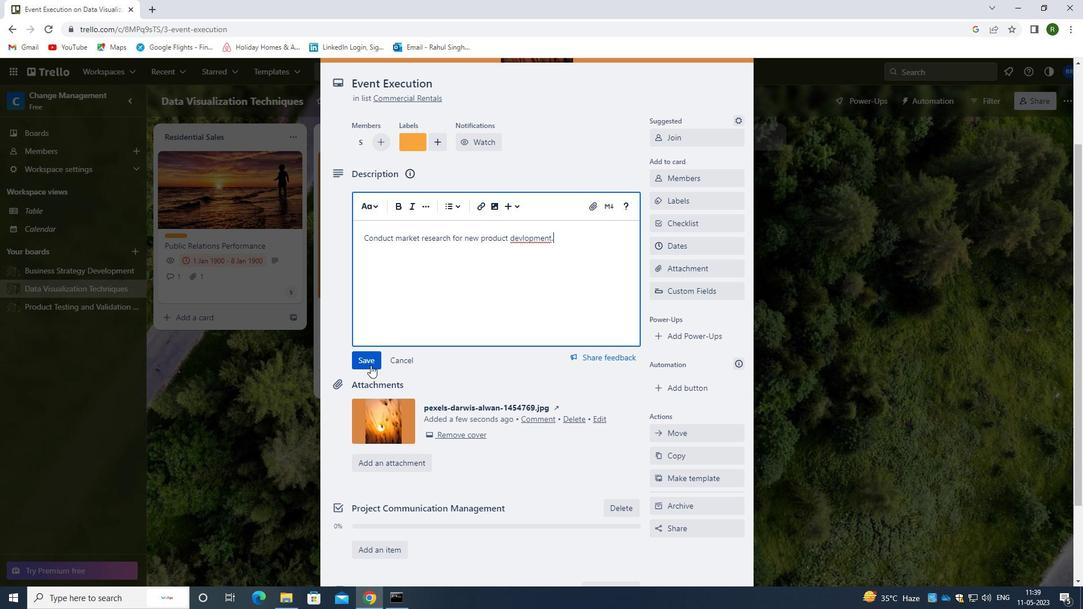 
Action: Mouse moved to (402, 317)
Screenshot: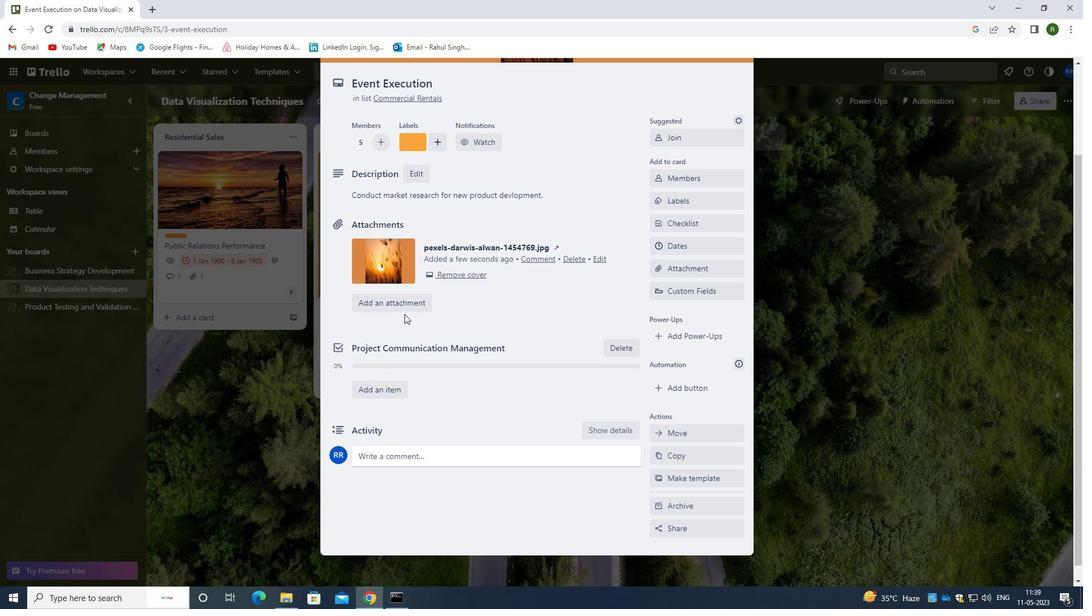 
Action: Mouse scrolled (402, 316) with delta (0, 0)
Screenshot: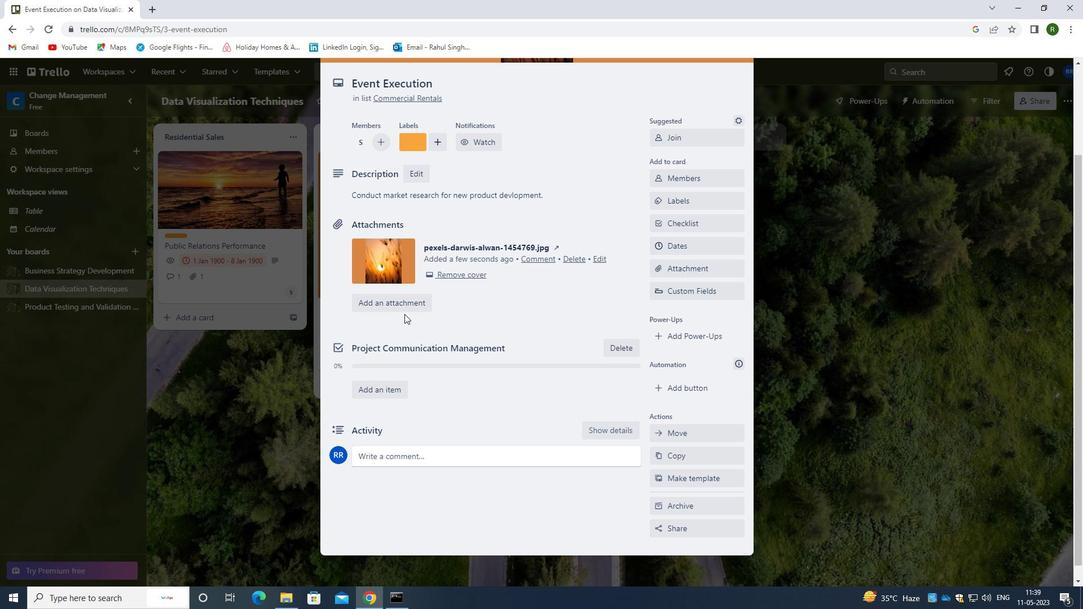 
Action: Mouse moved to (400, 441)
Screenshot: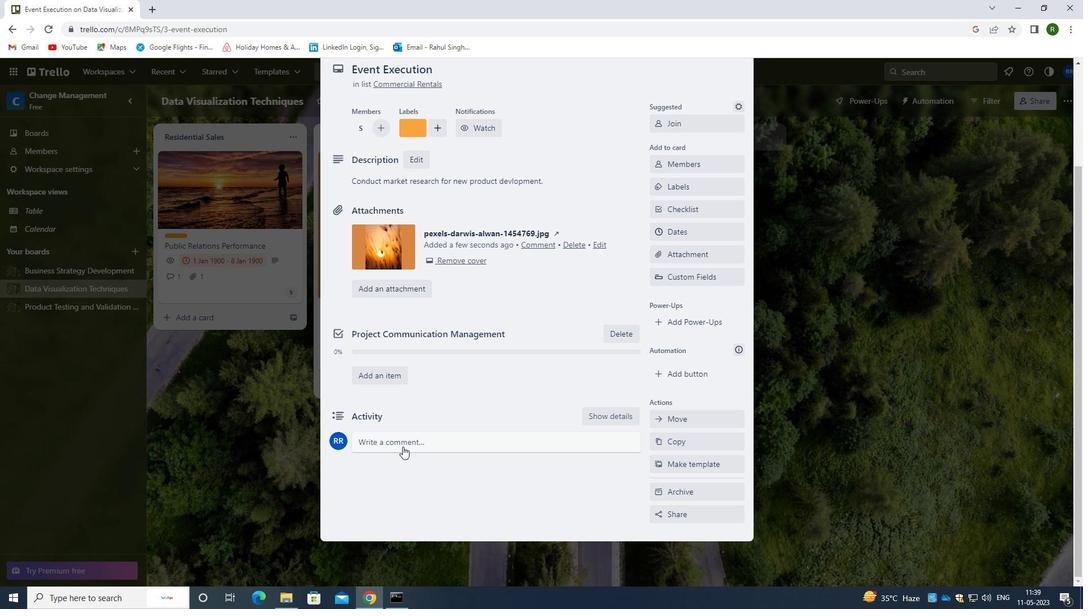 
Action: Mouse pressed left at (400, 441)
Screenshot: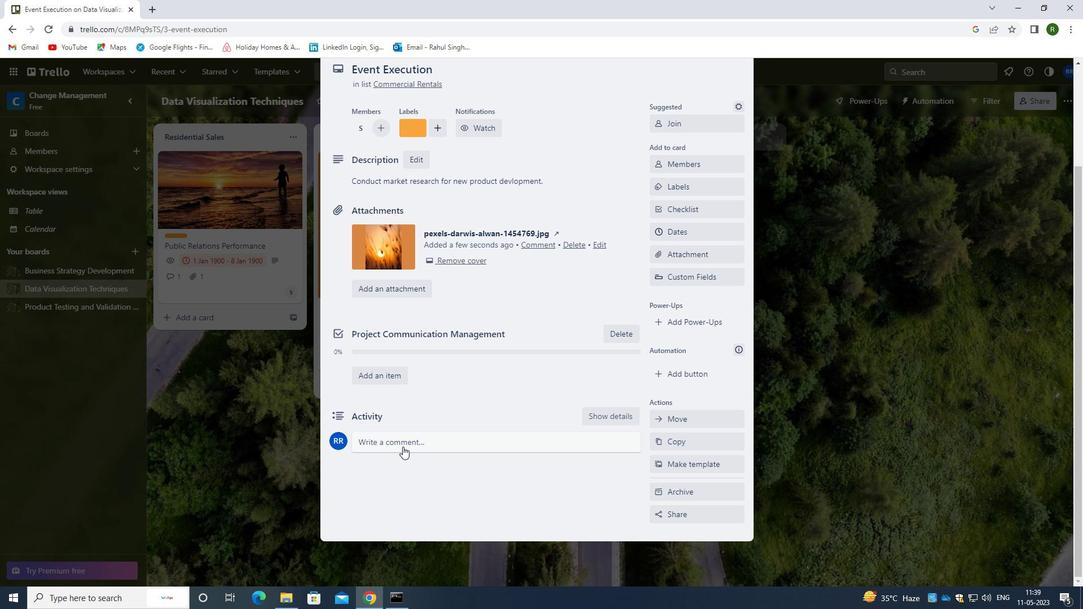 
Action: Mouse moved to (414, 481)
Screenshot: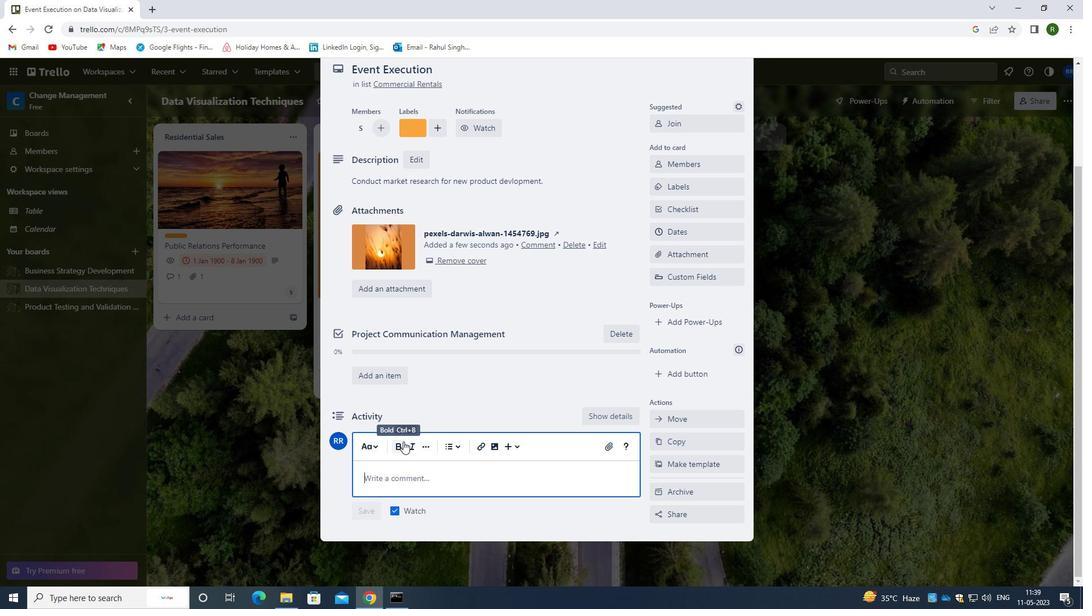 
Action: Mouse pressed left at (414, 481)
Screenshot: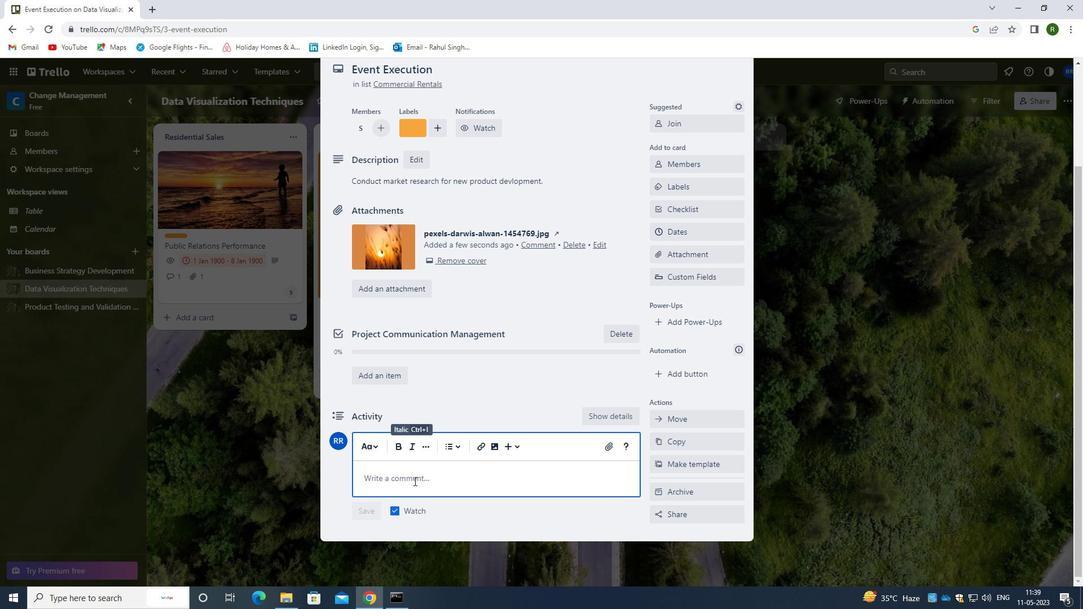 
Action: Mouse moved to (414, 483)
Screenshot: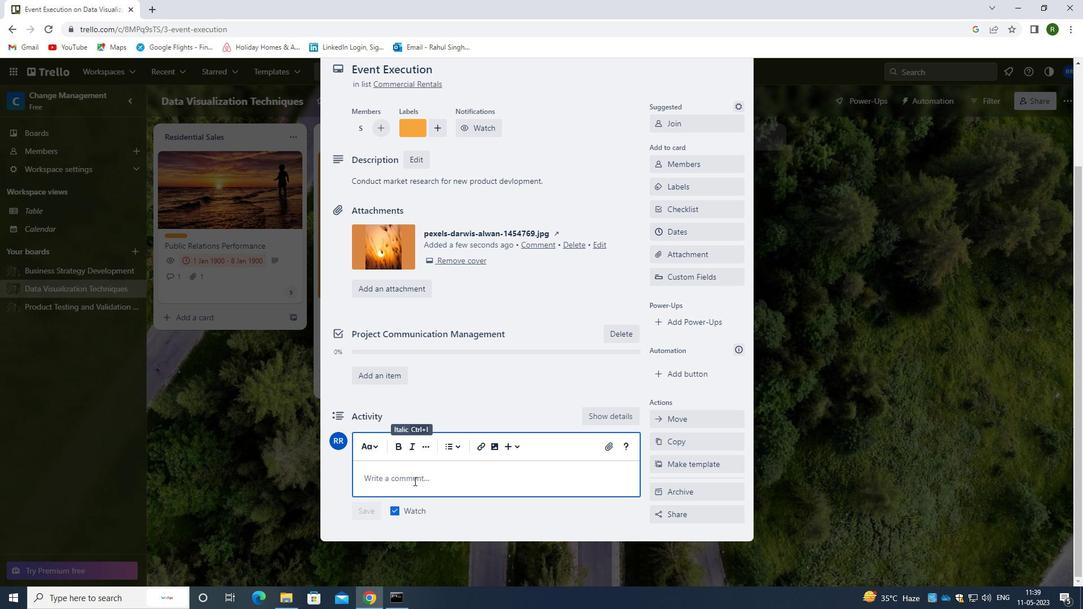 
Action: Key pressed <Key.caps_lock>W<Key.caps_lock>E<Key.space>SHOULD<Key.space>PP<Key.backspace><Key.backspace>APPROACH<Key.space>THIS<Key.space>TASK<Key.space>WITH<Key.space>A<Key.space>SENSE<Key.space>OF<Key.space>PERSISTENCE<Key.space>AND<Key.space>DETERMA<Key.backspace>INT<Key.backspace>ATION,<Key.space>WILLING<Key.space>TO<Key.space>OVERCOME<Key.space>OBSTACLES<Key.space>AND<Key.space>PUSH<Key.space>THROUGH<Key.space>CHALLENGES.
Screenshot: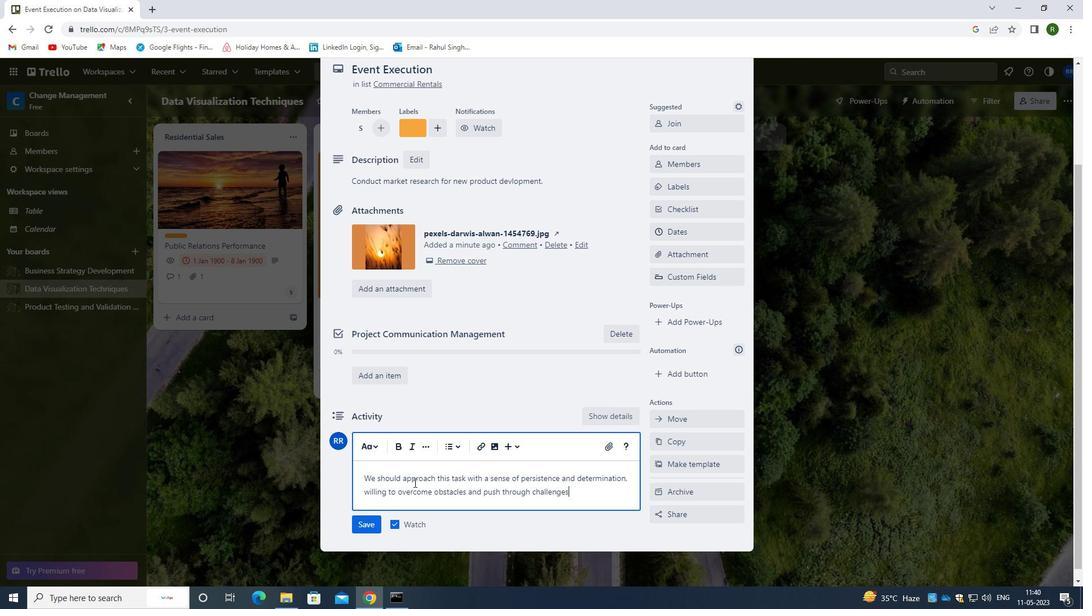 
Action: Mouse moved to (365, 530)
Screenshot: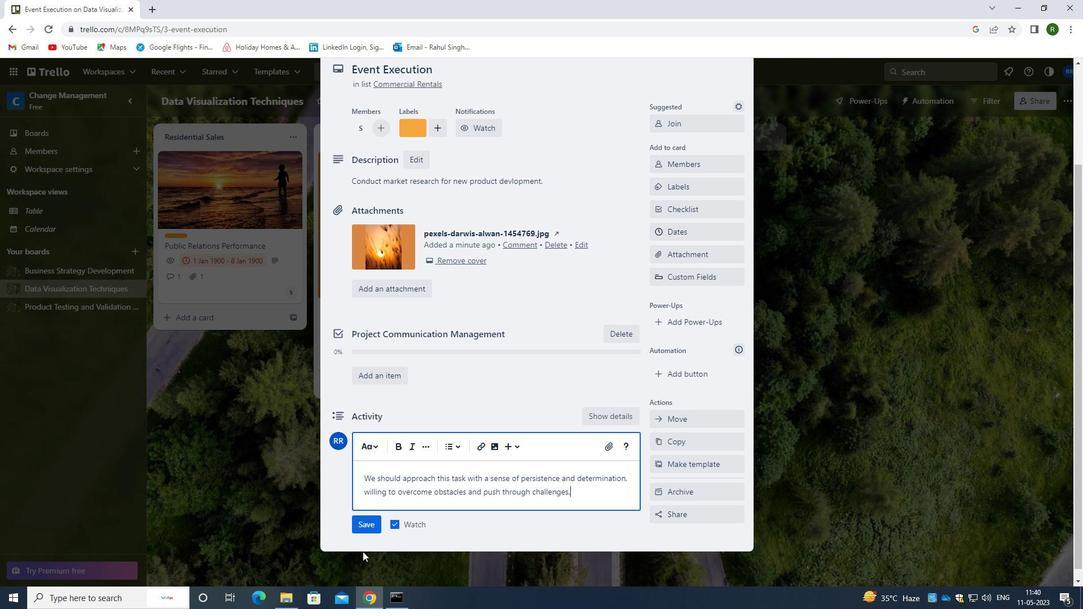 
Action: Mouse pressed left at (365, 530)
Screenshot: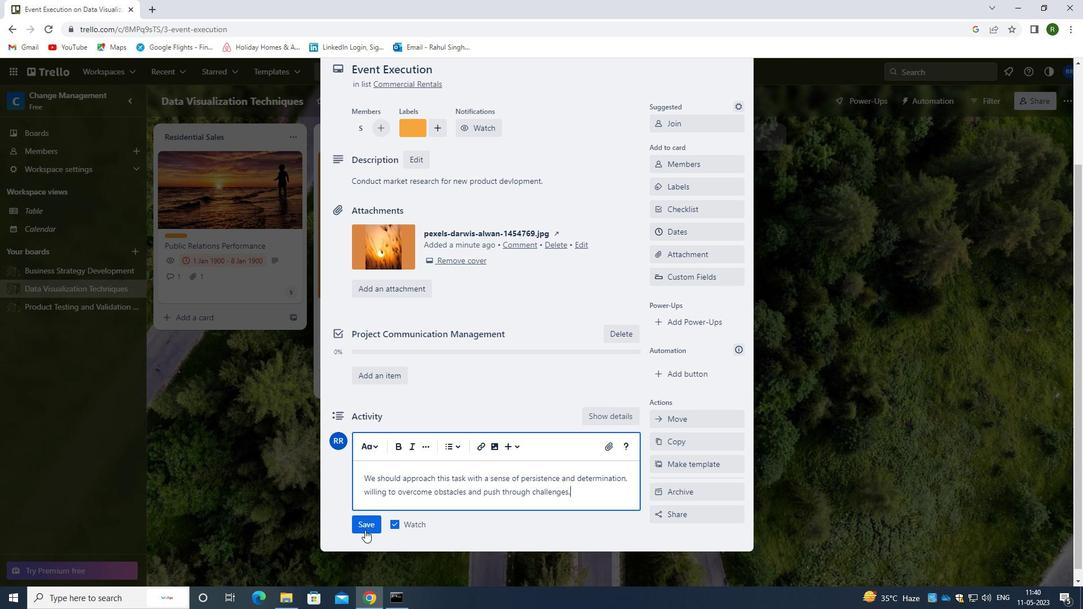 
Action: Mouse moved to (676, 233)
Screenshot: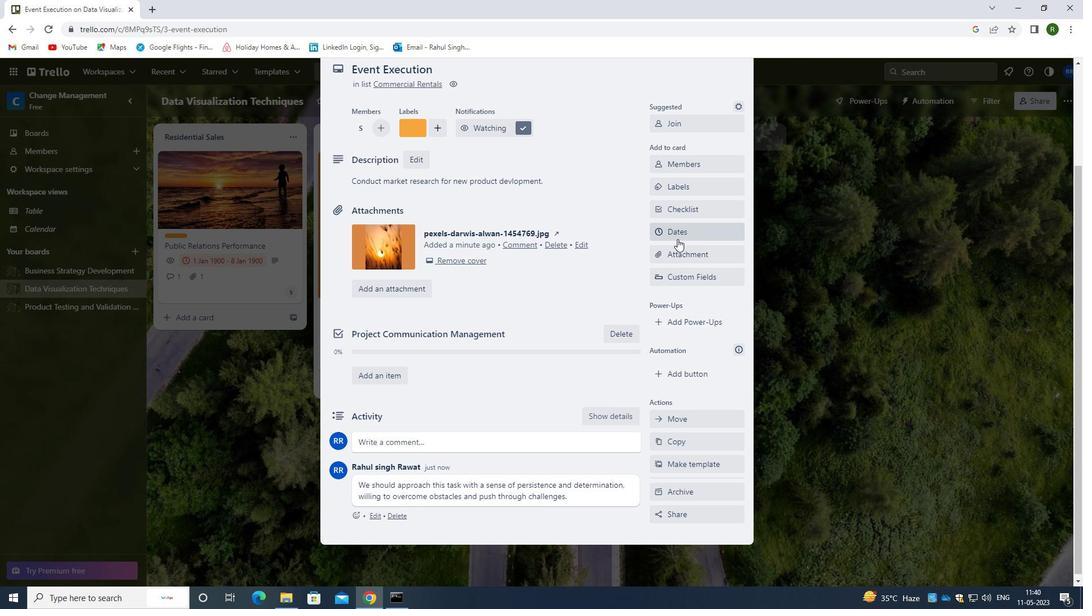 
Action: Mouse pressed left at (676, 233)
Screenshot: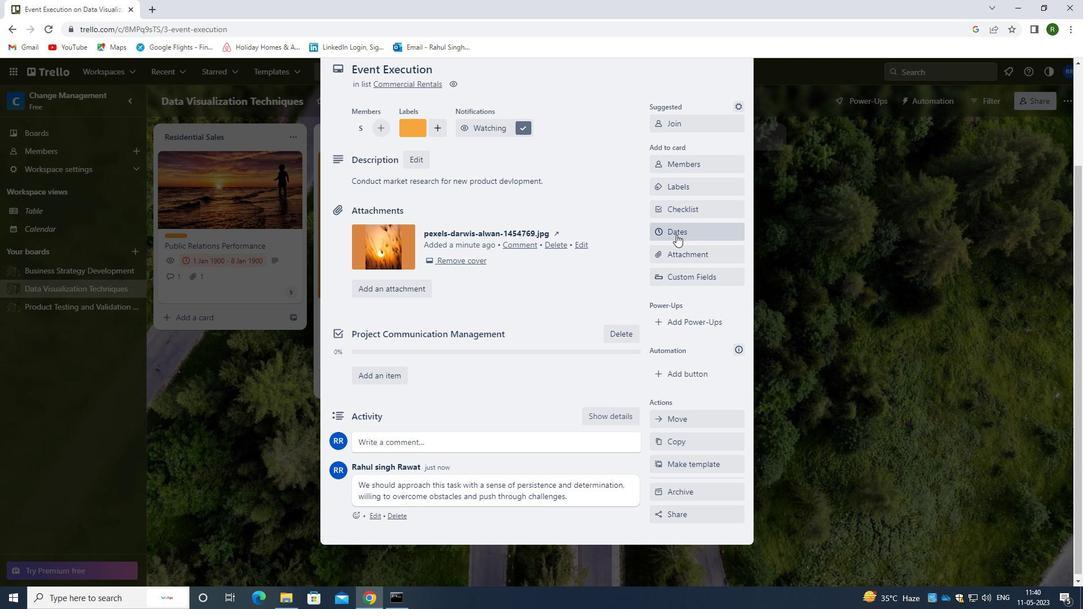 
Action: Mouse moved to (662, 305)
Screenshot: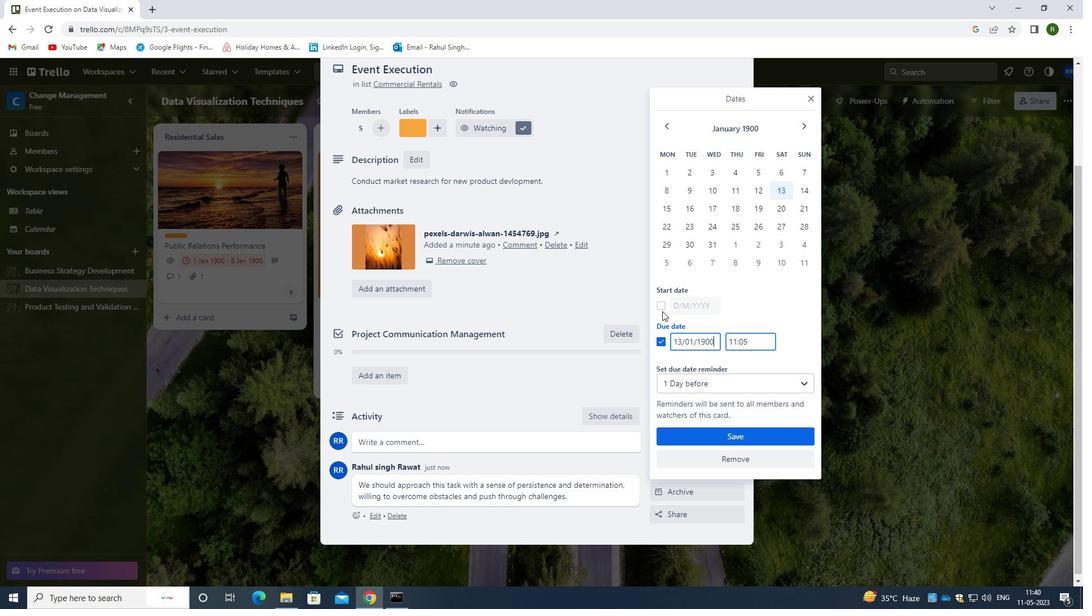 
Action: Mouse pressed left at (662, 305)
Screenshot: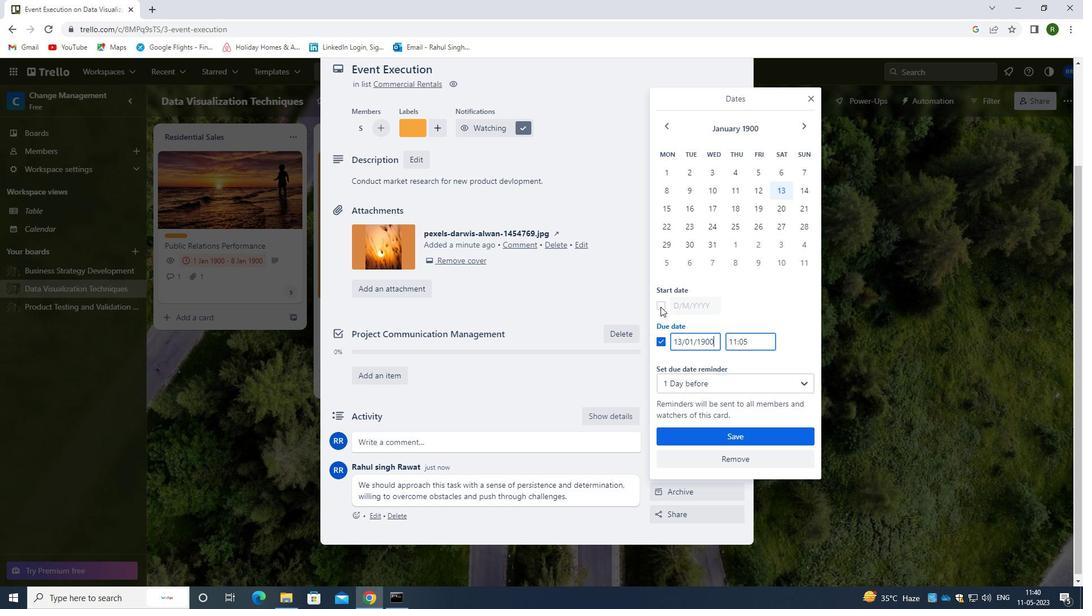 
Action: Mouse moved to (681, 304)
Screenshot: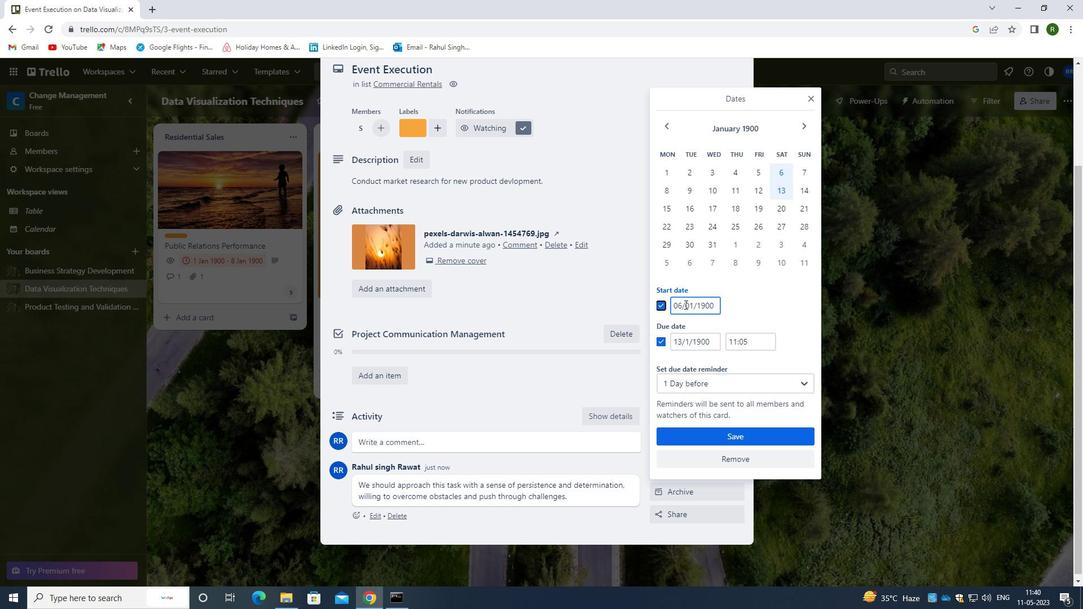 
Action: Mouse pressed left at (681, 304)
Screenshot: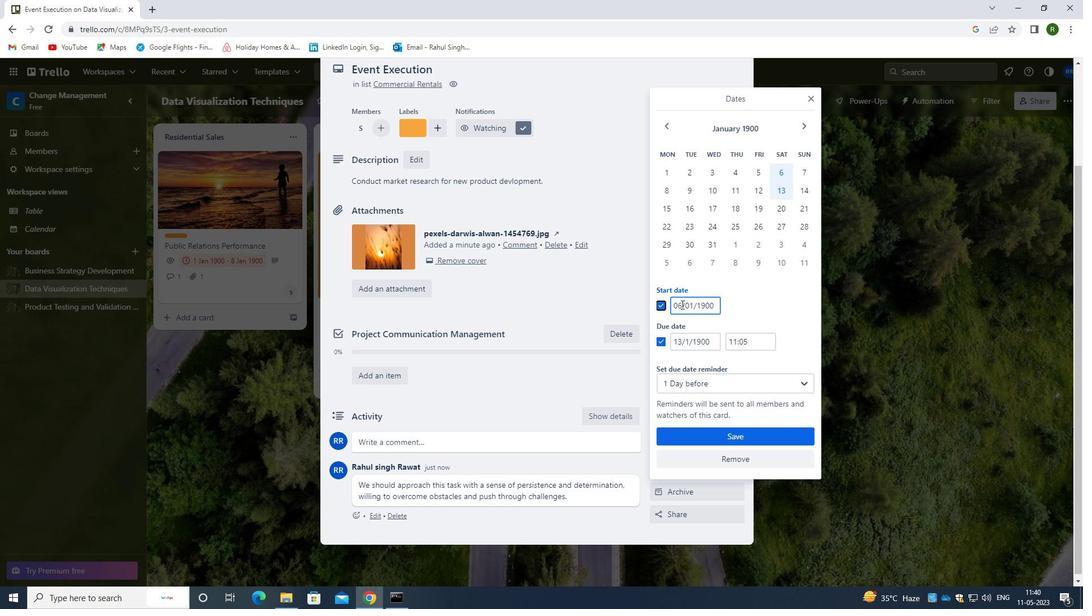 
Action: Mouse moved to (680, 304)
Screenshot: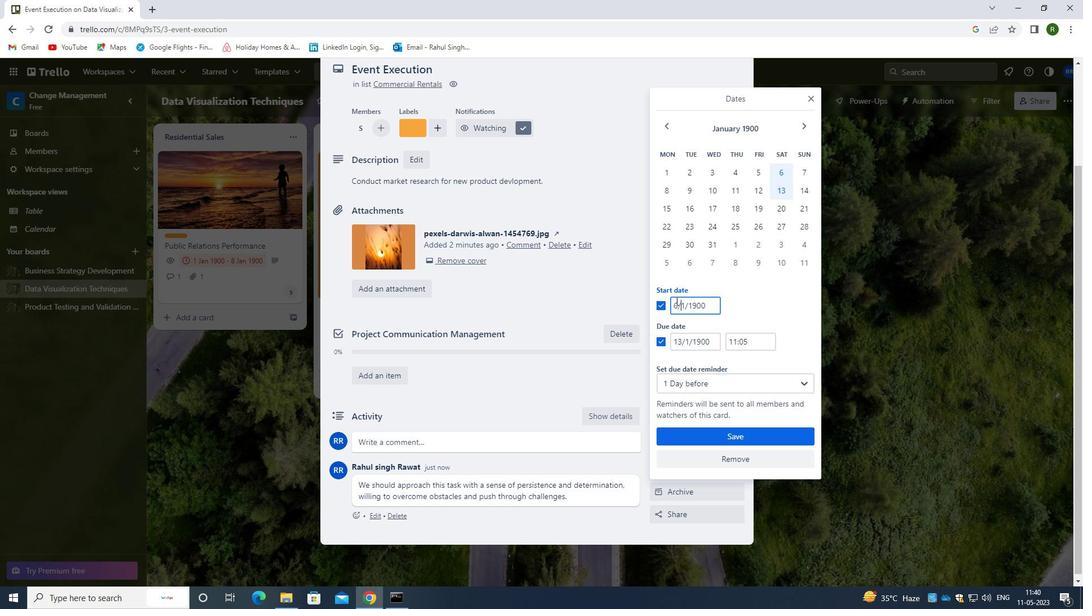 
Action: Key pressed <Key.left><Key.backspace>07
Screenshot: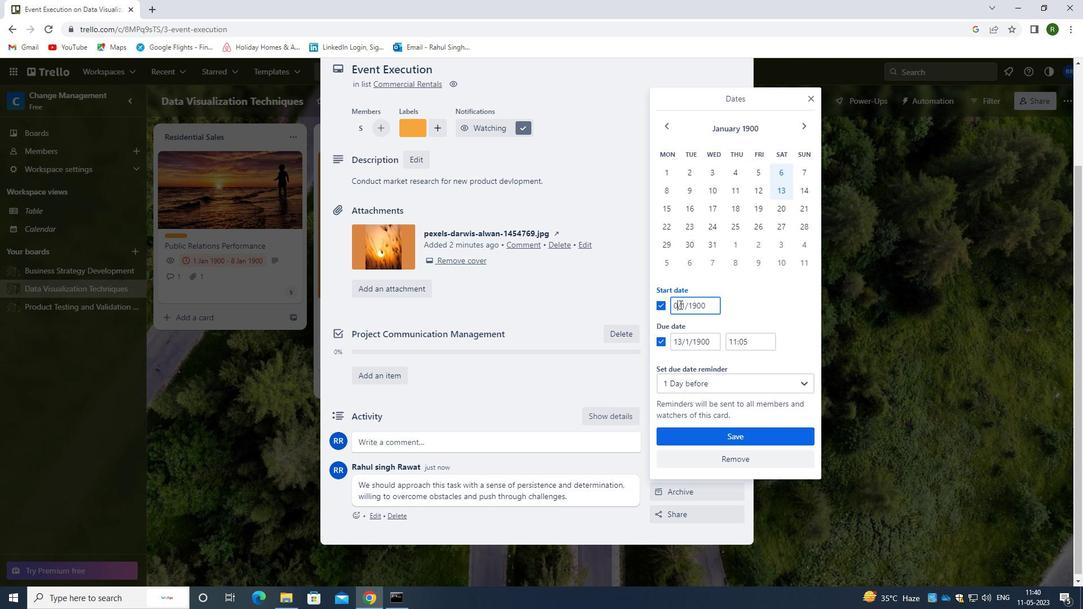 
Action: Mouse moved to (682, 341)
Screenshot: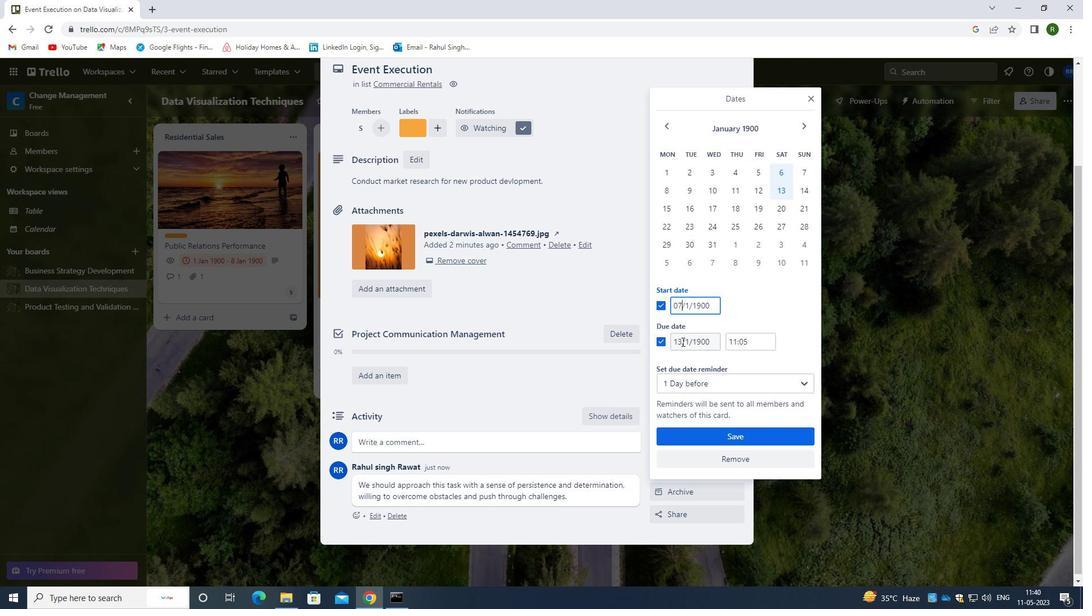 
Action: Mouse pressed left at (682, 341)
Screenshot: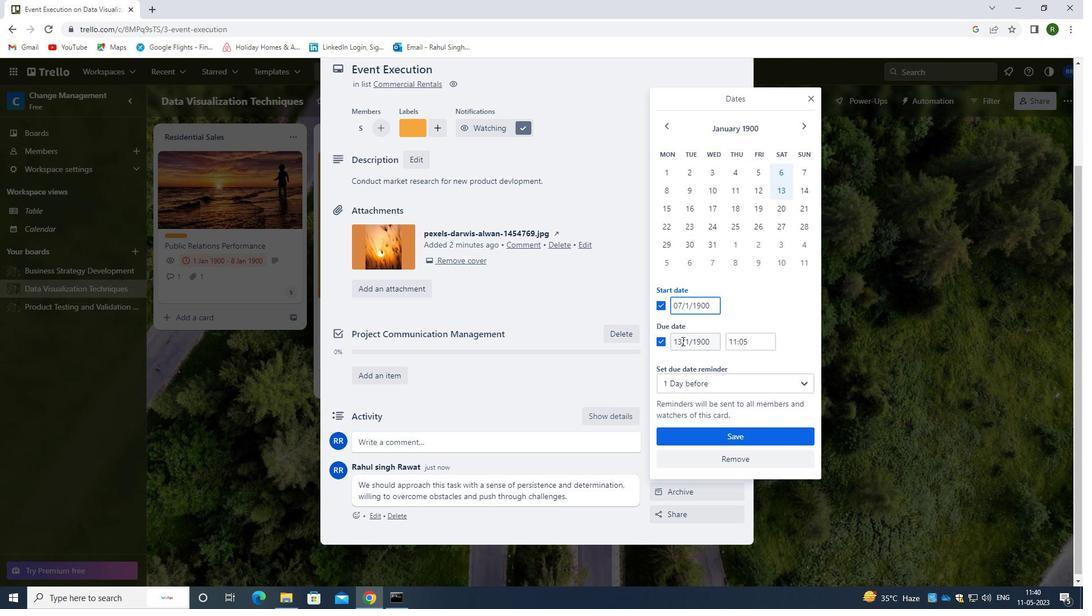 
Action: Mouse moved to (703, 348)
Screenshot: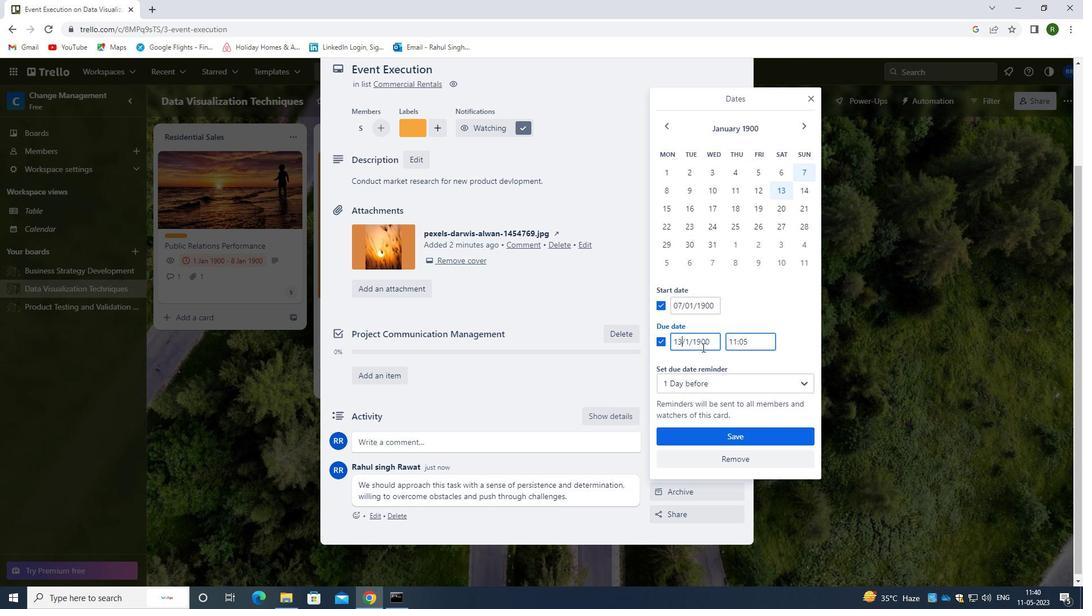 
Action: Key pressed <Key.backspace><Key.backspace>14
Screenshot: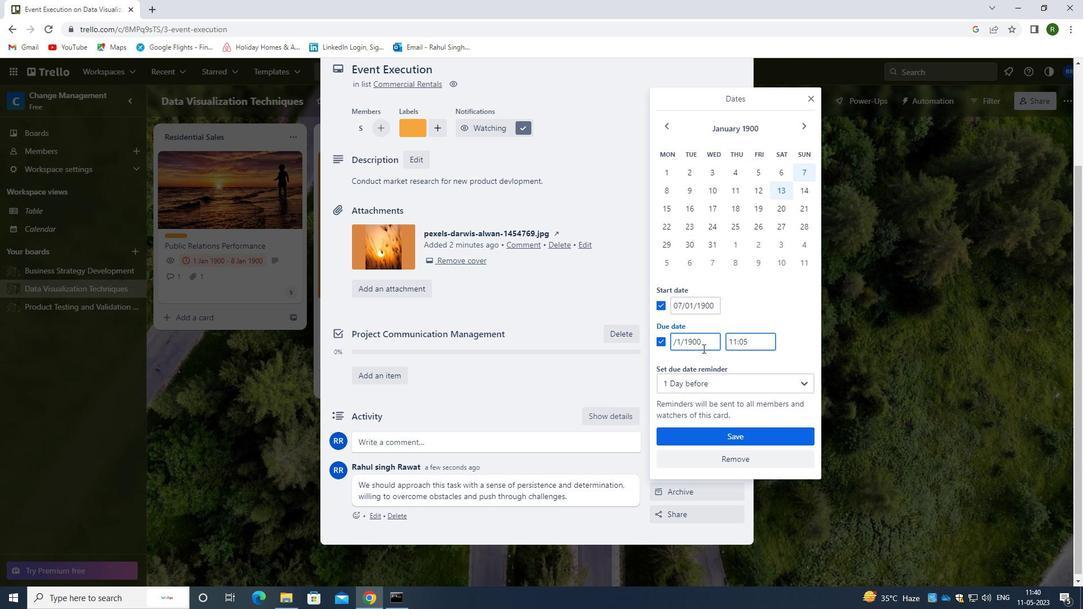 
Action: Mouse moved to (745, 432)
Screenshot: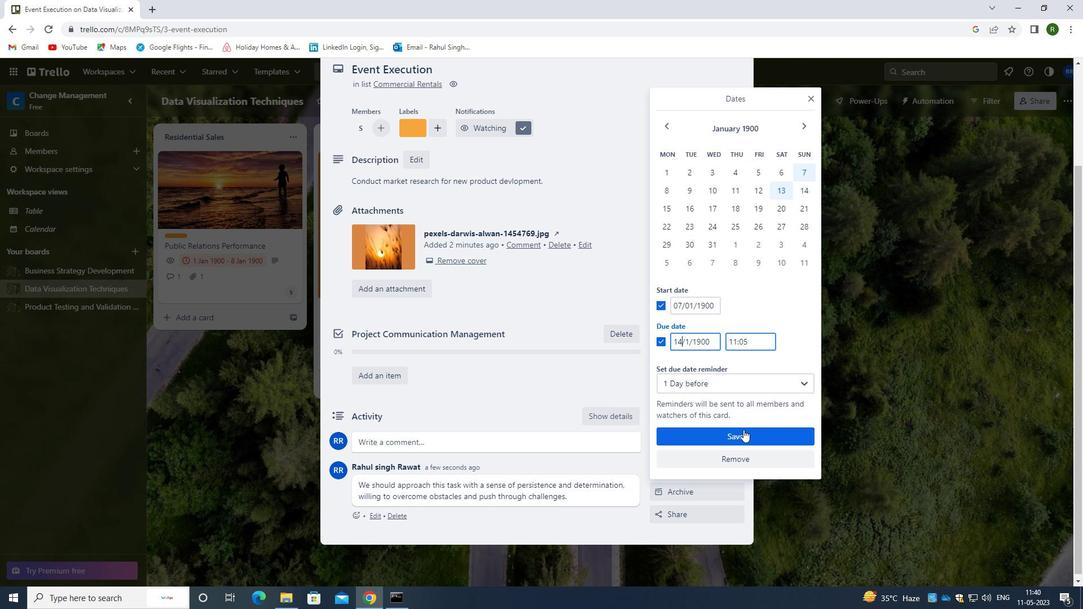 
Action: Mouse pressed left at (745, 432)
Screenshot: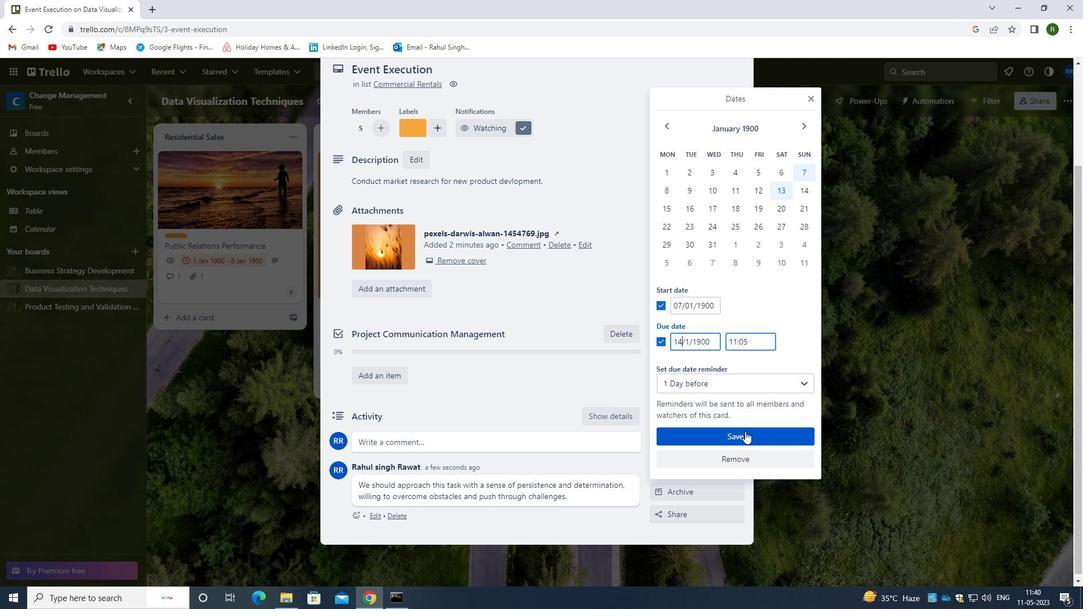 
Action: Mouse moved to (787, 313)
Screenshot: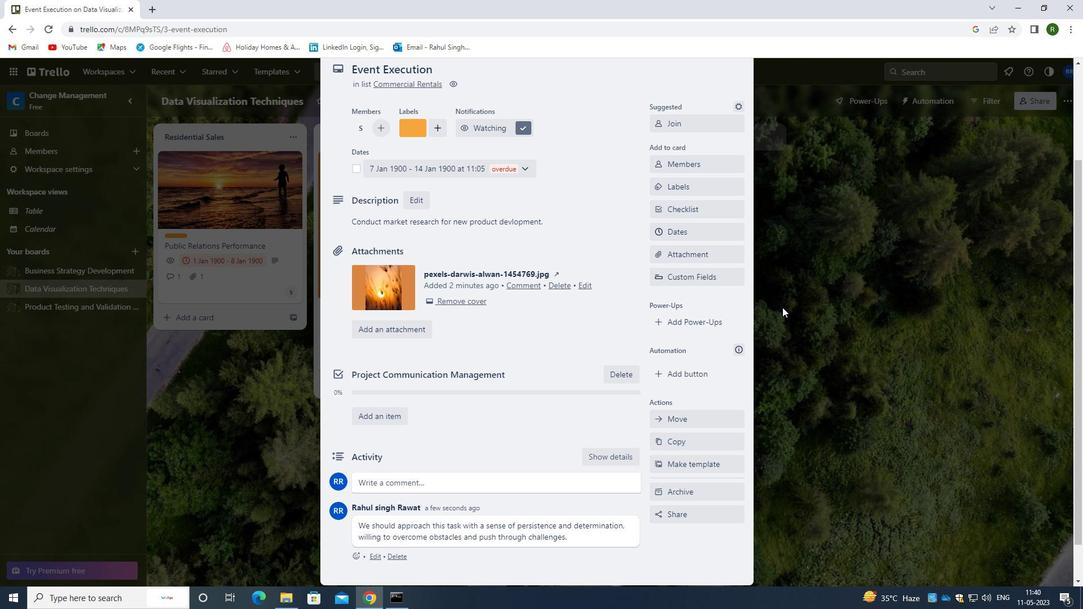 
Action: Mouse scrolled (787, 313) with delta (0, 0)
Screenshot: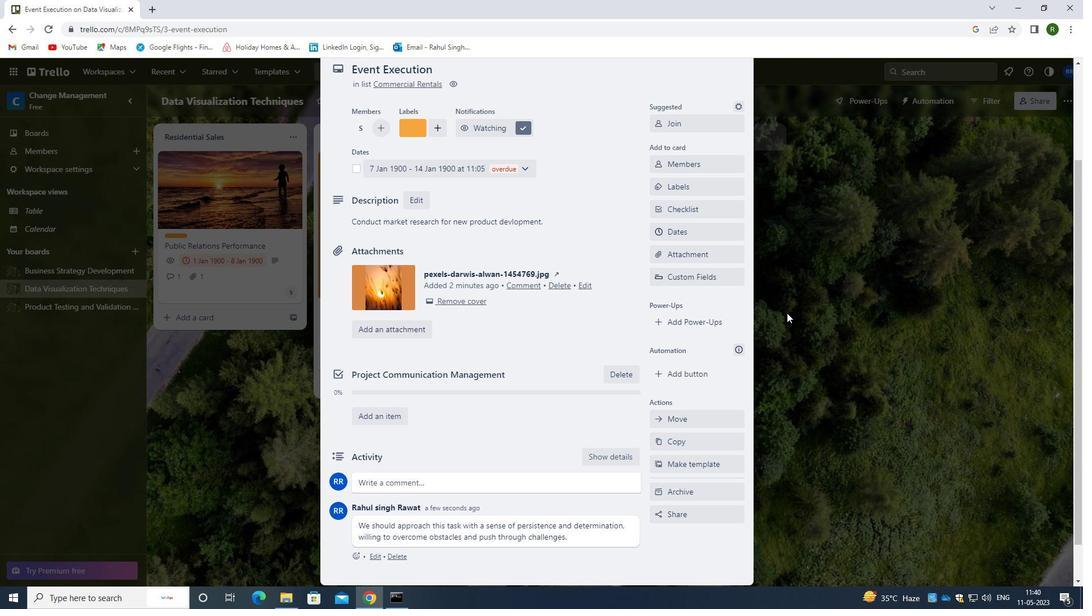 
Action: Mouse moved to (787, 313)
Screenshot: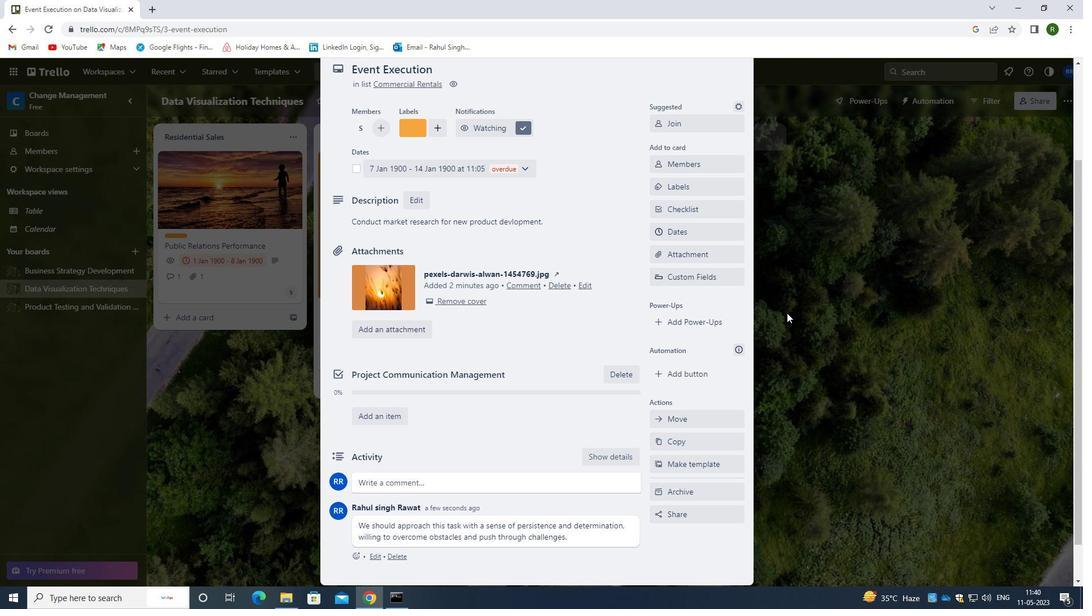 
Action: Mouse scrolled (787, 314) with delta (0, 0)
Screenshot: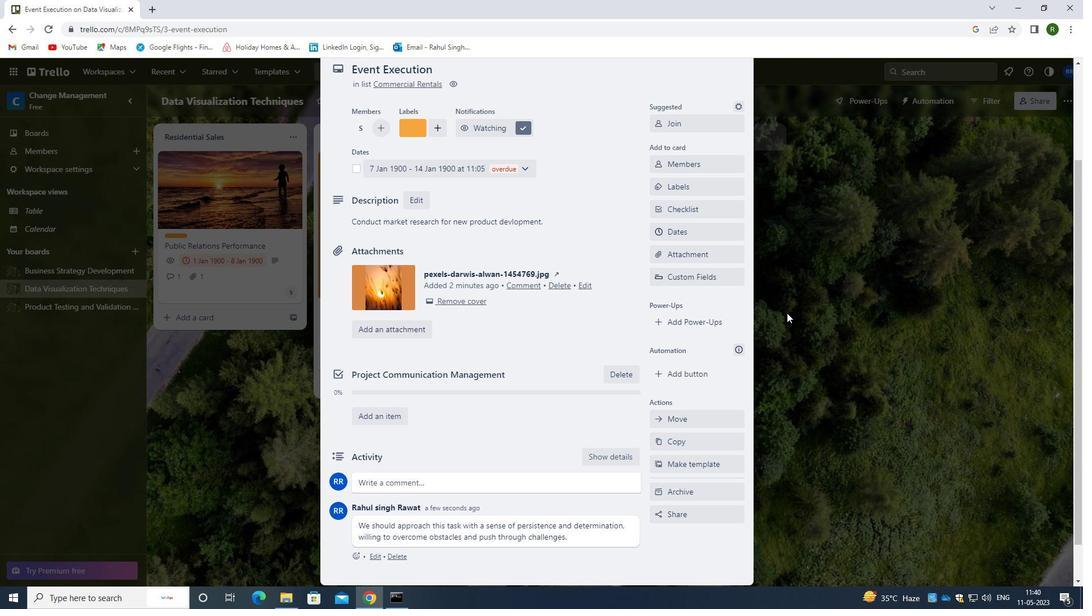 
Action: Mouse scrolled (787, 314) with delta (0, 0)
Screenshot: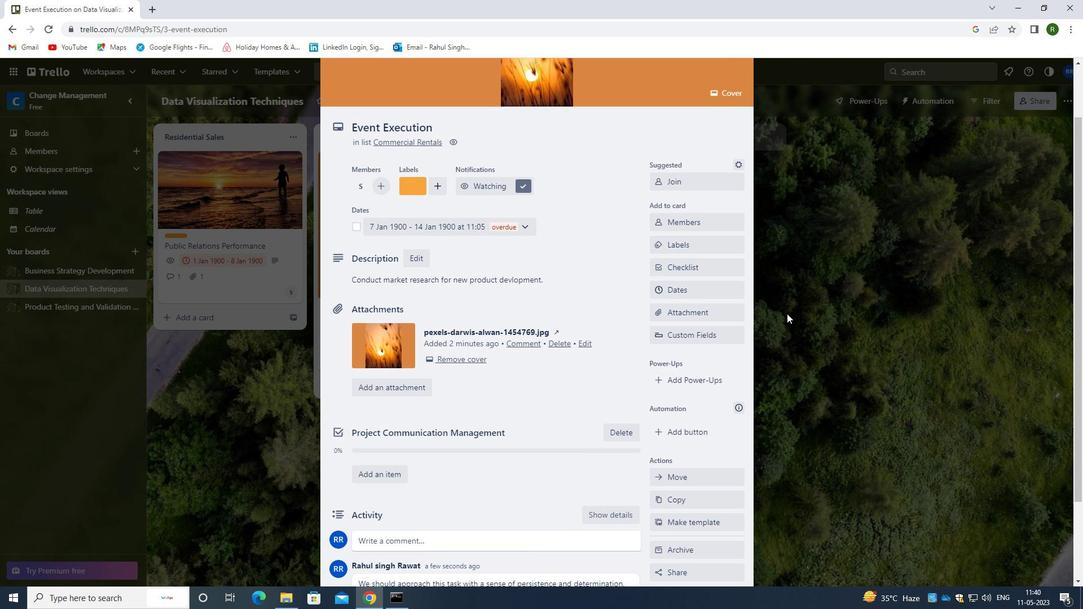 
Action: Mouse moved to (738, 100)
Screenshot: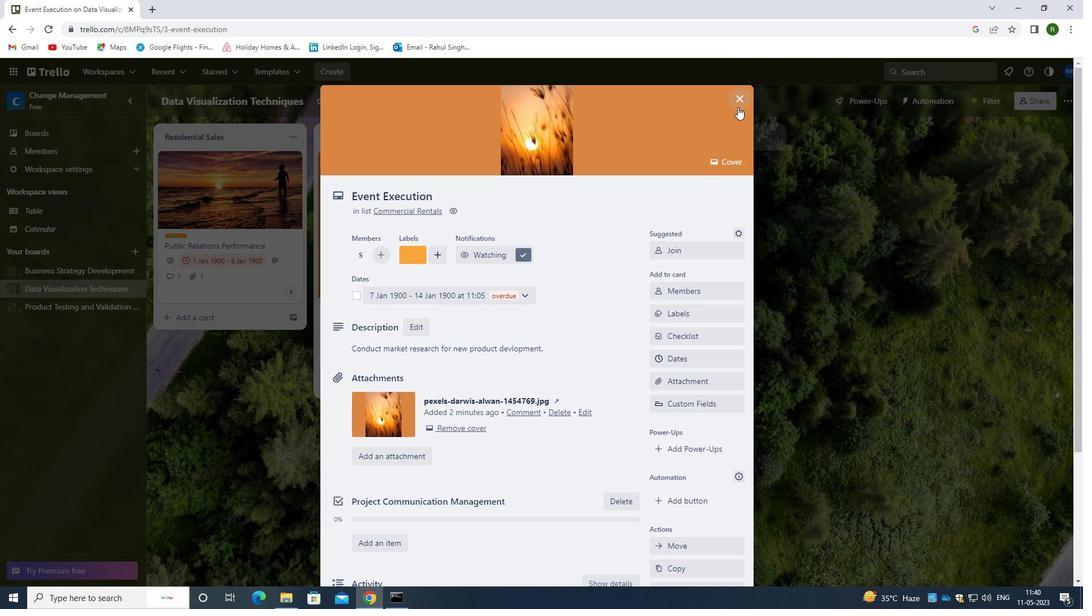 
Action: Mouse pressed left at (738, 100)
Screenshot: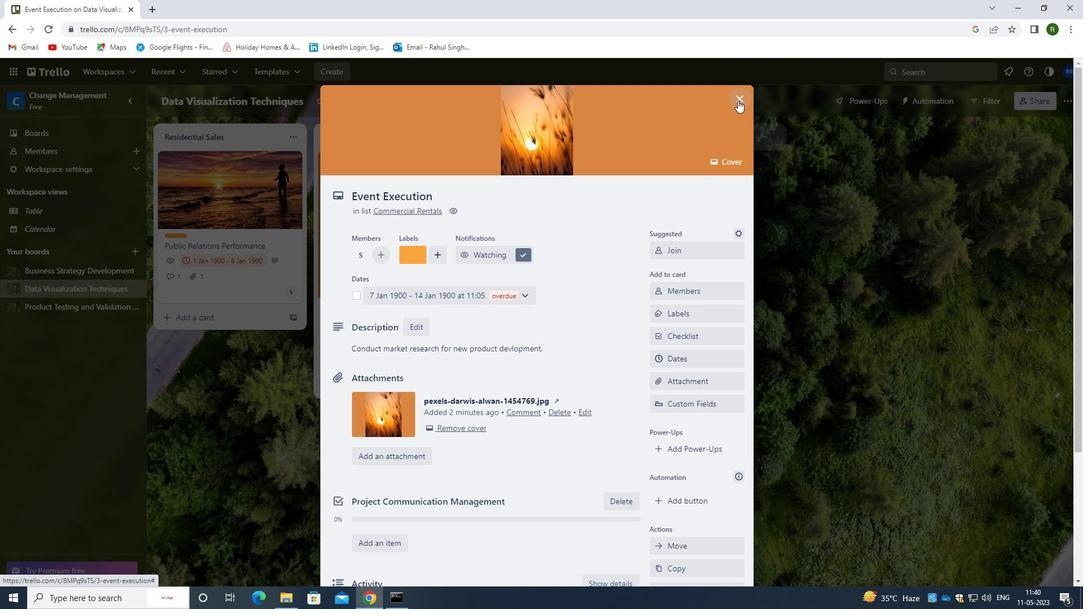 
Action: Mouse moved to (653, 247)
Screenshot: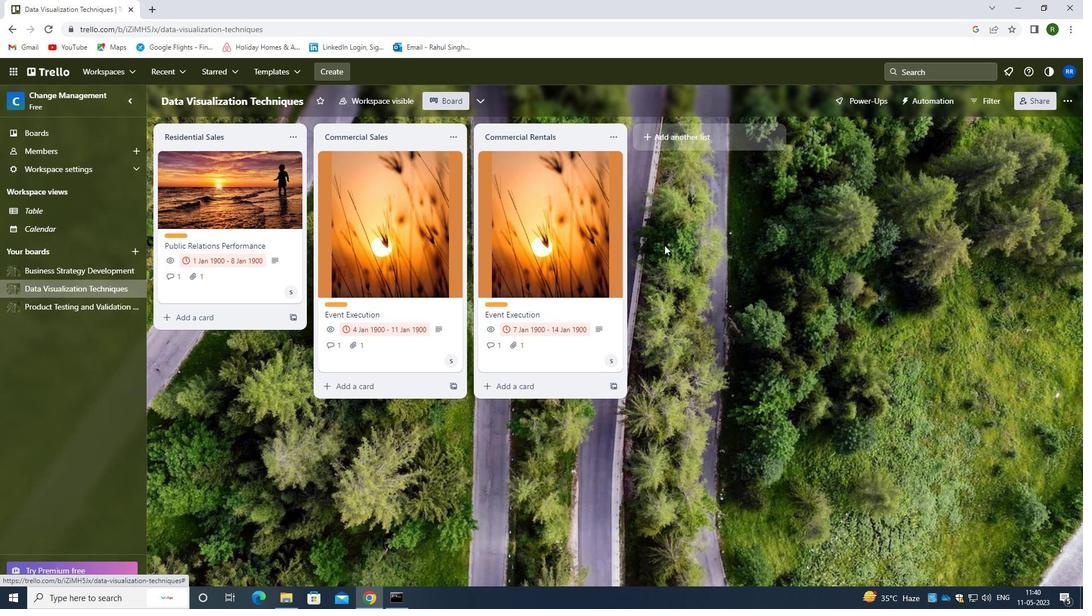 
